Task: Add Attachment from computer to Card Card0000000029 in Board Board0000000008 in Workspace WS0000000003 in Trello. Add Cover Purple to Card Card0000000029 in Board Board0000000008 in Workspace WS0000000003 in Trello. Add "Move Card To …" Button titled Button0000000029 to "top" of the list "To Do" to Card Card0000000029 in Board Board0000000008 in Workspace WS0000000003 in Trello. Add Description DS0000000029 to Card Card0000000029 in Board Board0000000008 in Workspace WS0000000003 in Trello. Add Comment CM0000000029 to Card Card0000000029 in Board Board0000000008 in Workspace WS0000000003 in Trello
Action: Mouse moved to (327, 247)
Screenshot: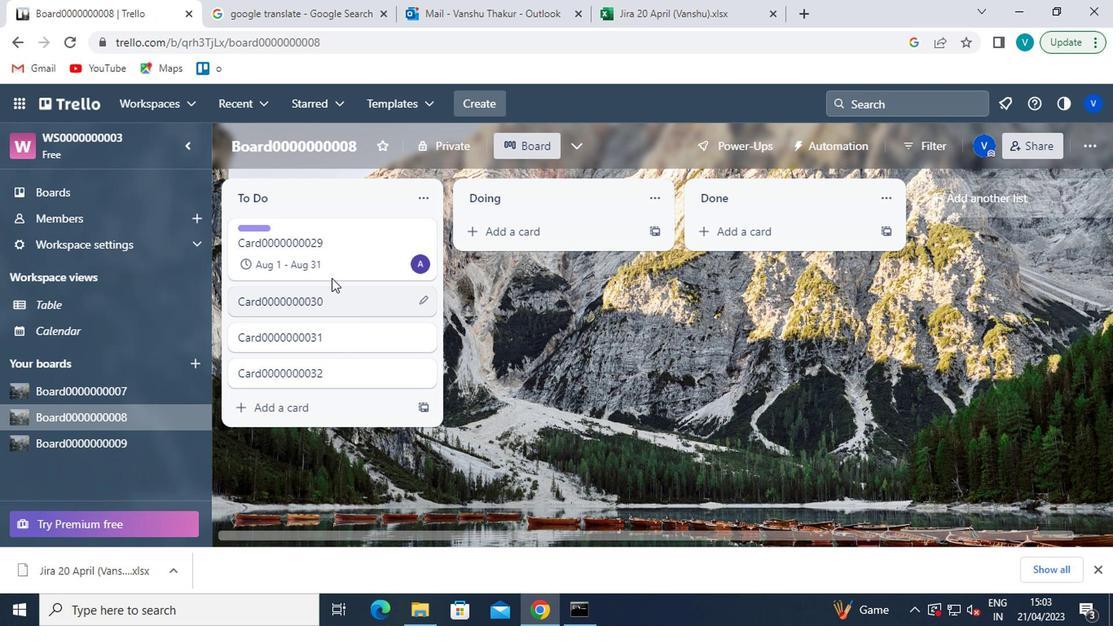 
Action: Mouse pressed left at (327, 247)
Screenshot: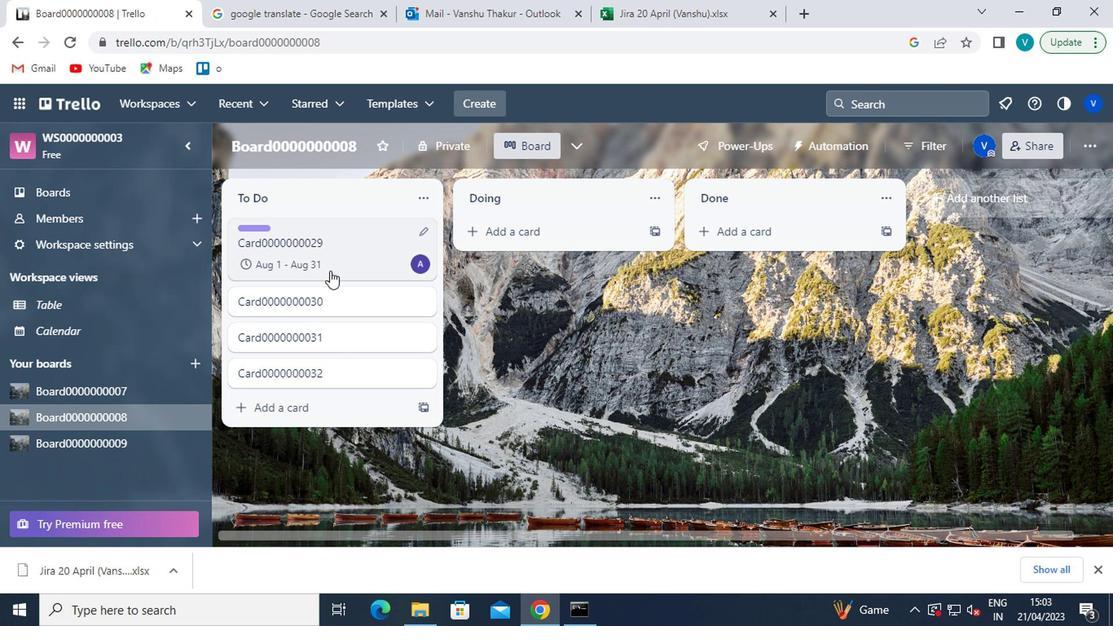 
Action: Mouse moved to (762, 358)
Screenshot: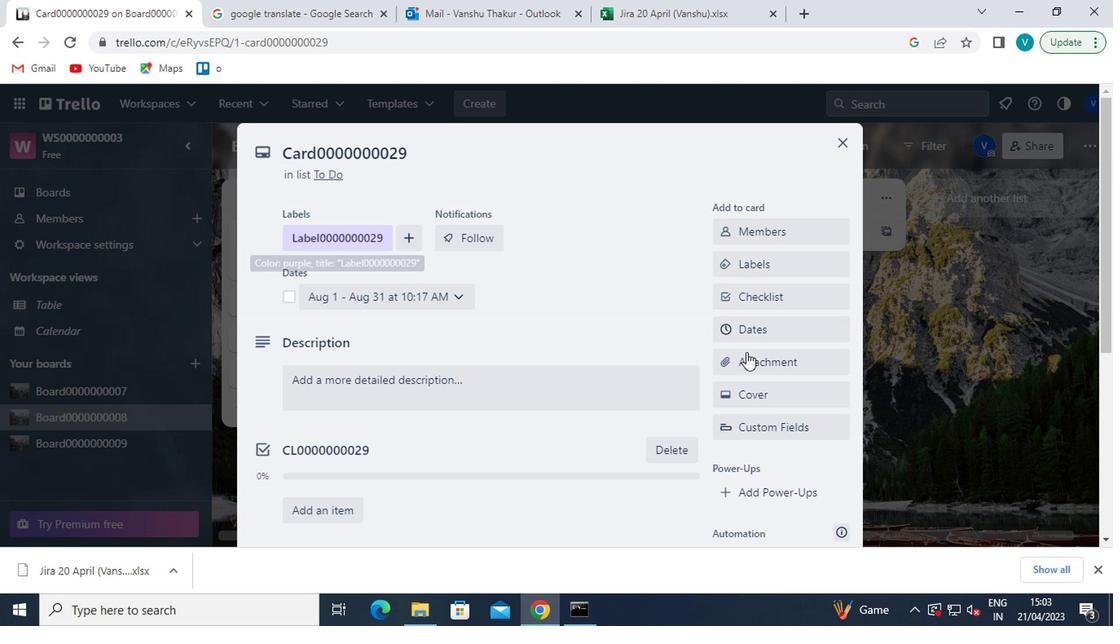 
Action: Mouse pressed left at (762, 358)
Screenshot: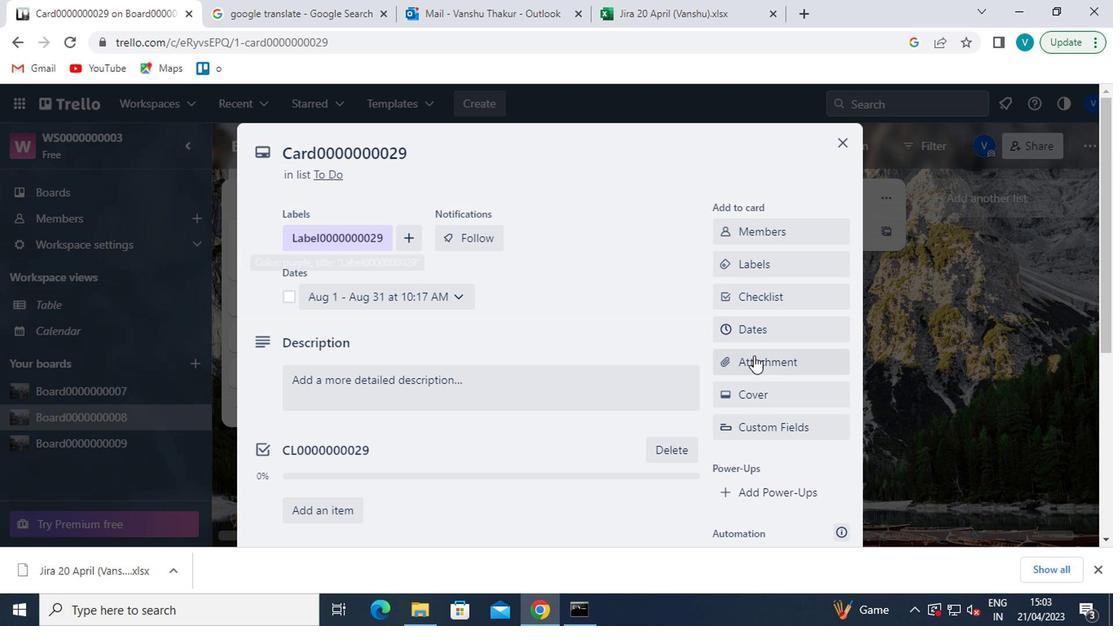 
Action: Mouse moved to (753, 177)
Screenshot: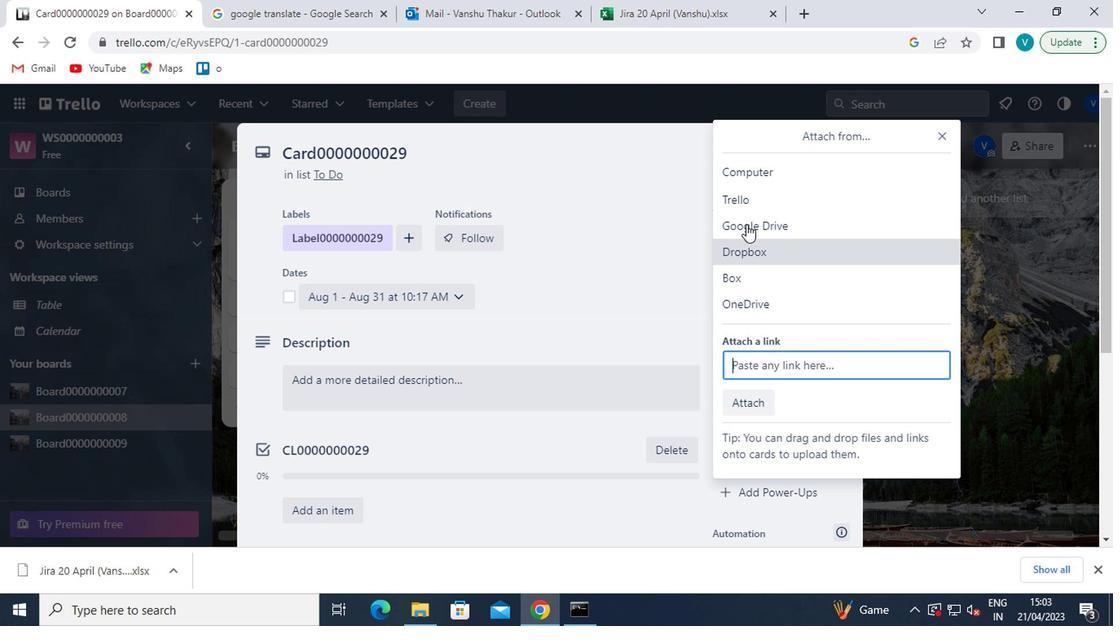 
Action: Mouse pressed left at (753, 177)
Screenshot: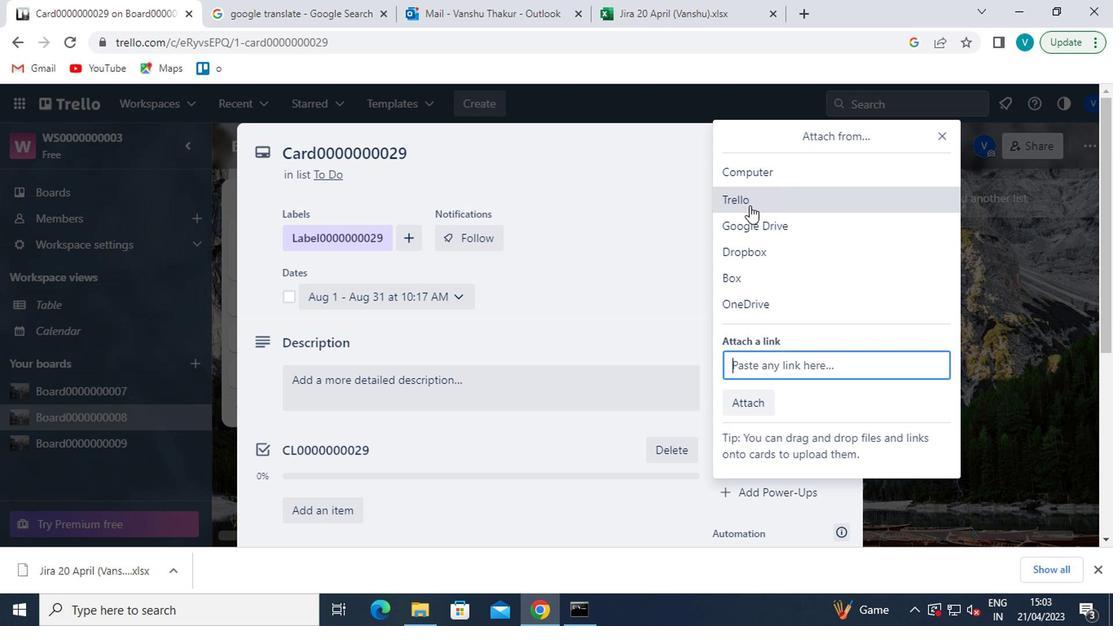 
Action: Mouse moved to (262, 316)
Screenshot: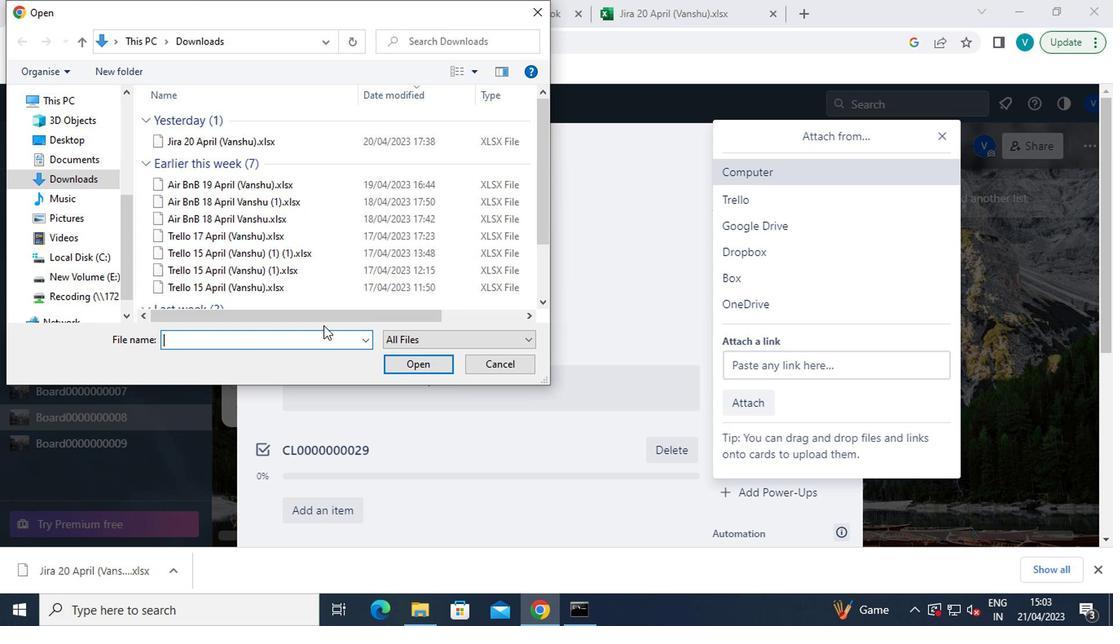 
Action: Mouse scrolled (262, 314) with delta (0, -1)
Screenshot: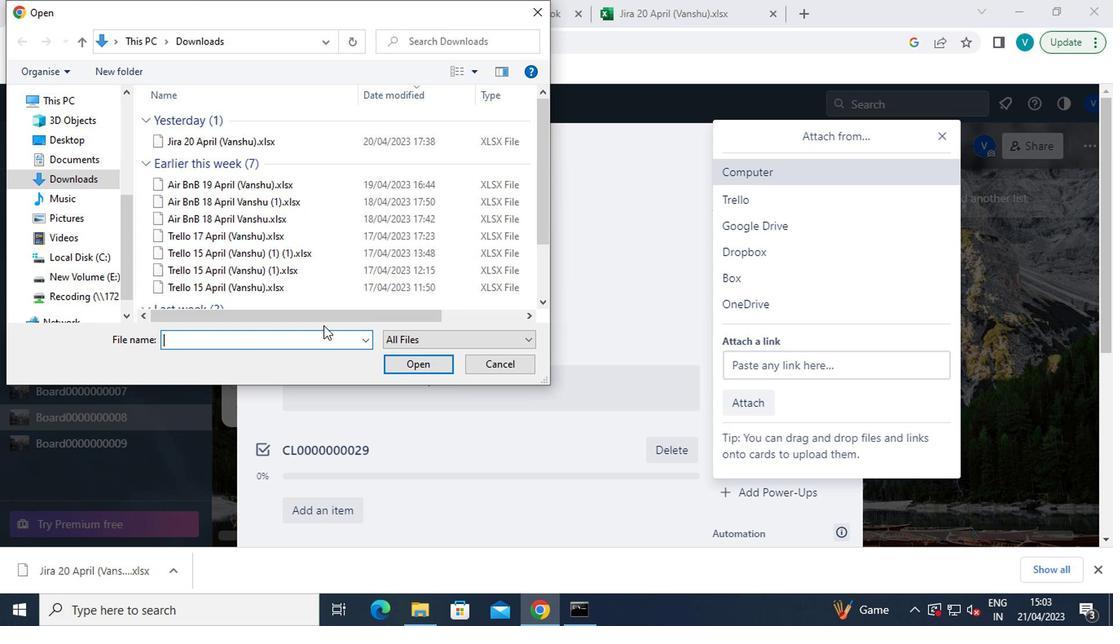 
Action: Mouse moved to (260, 314)
Screenshot: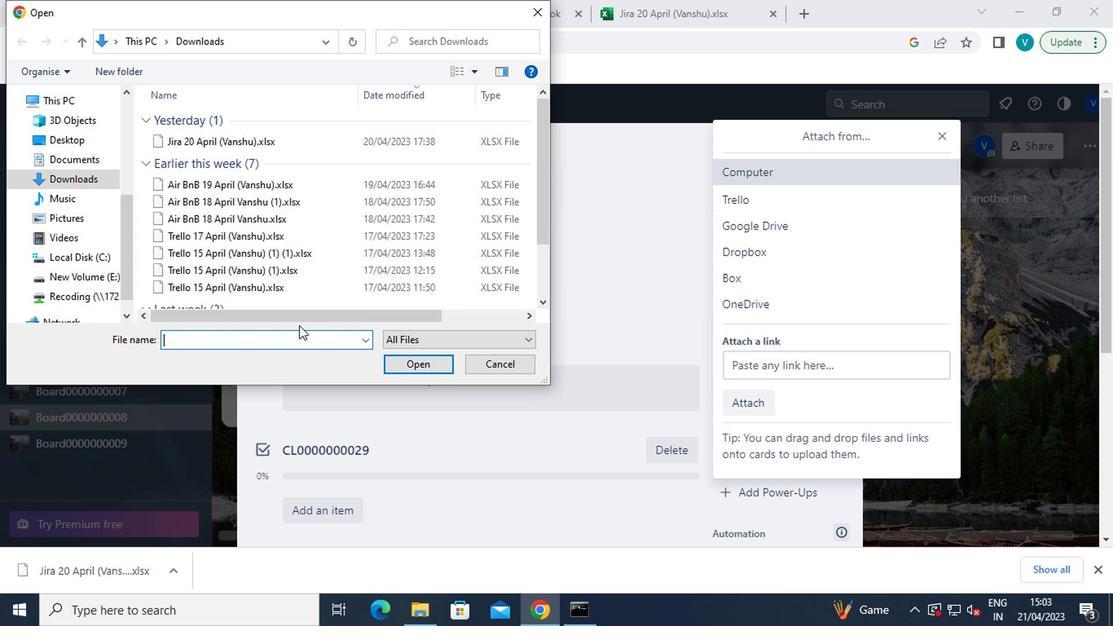 
Action: Mouse scrolled (260, 314) with delta (0, 0)
Screenshot: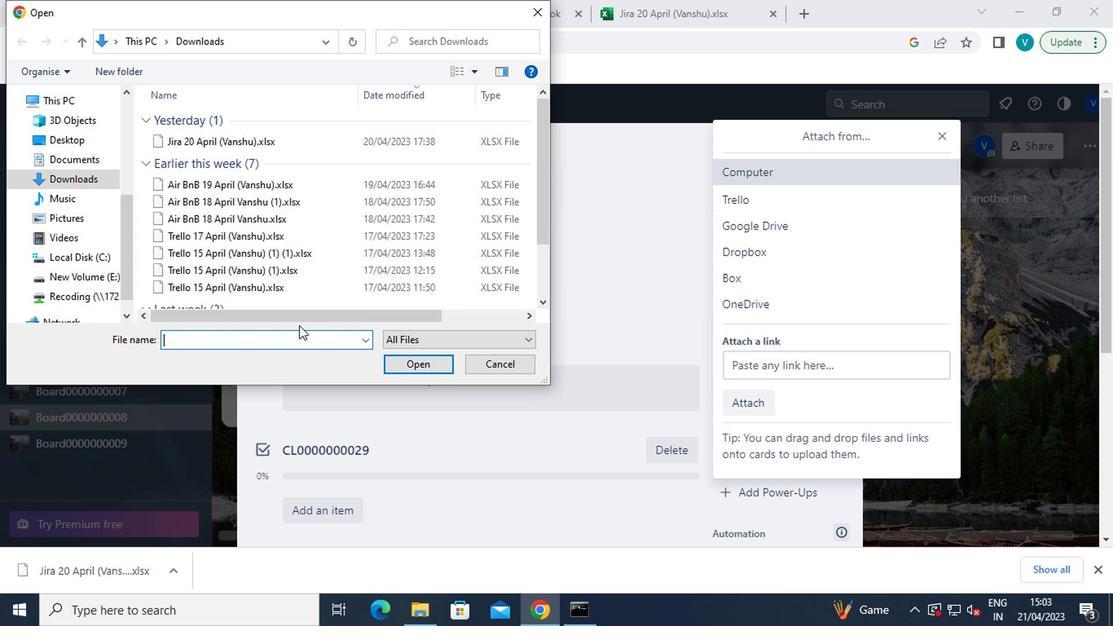 
Action: Mouse moved to (258, 314)
Screenshot: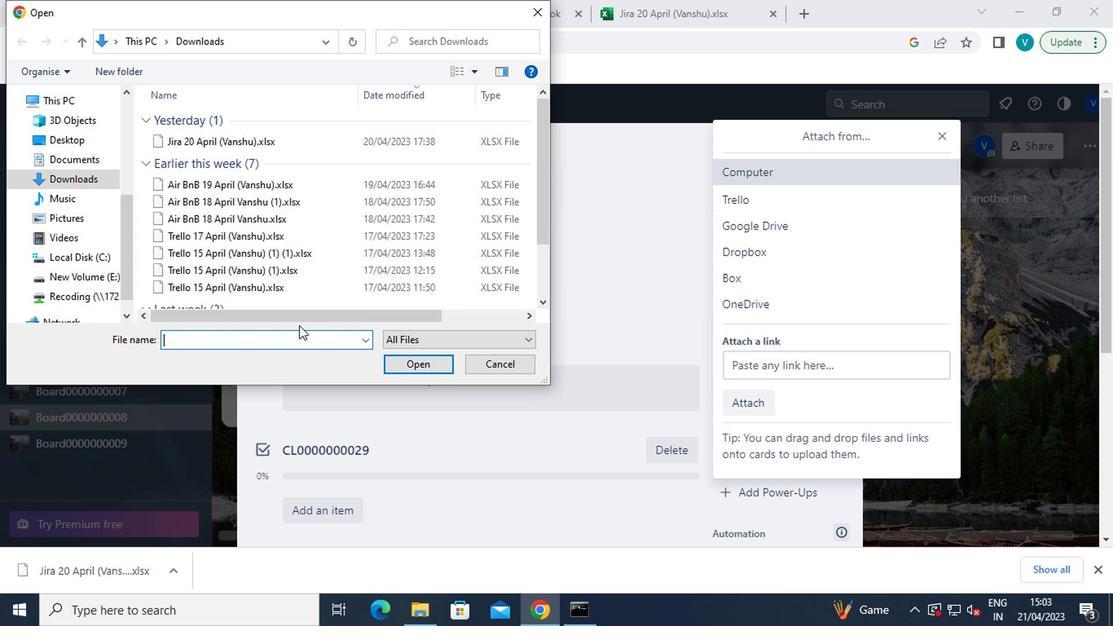 
Action: Mouse scrolled (258, 313) with delta (0, 0)
Screenshot: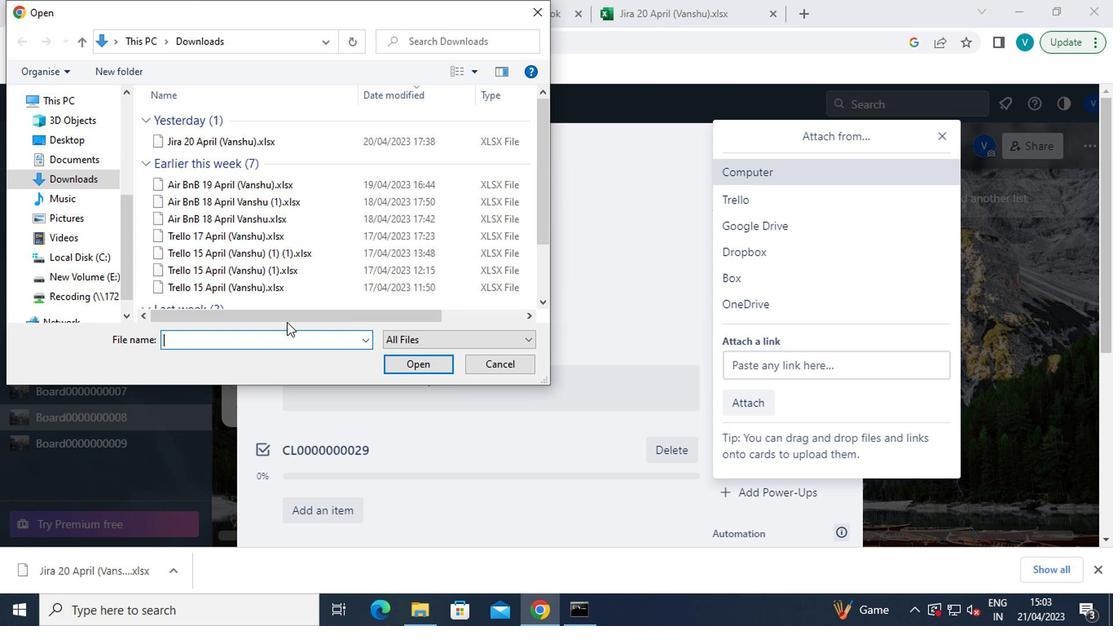 
Action: Mouse moved to (258, 314)
Screenshot: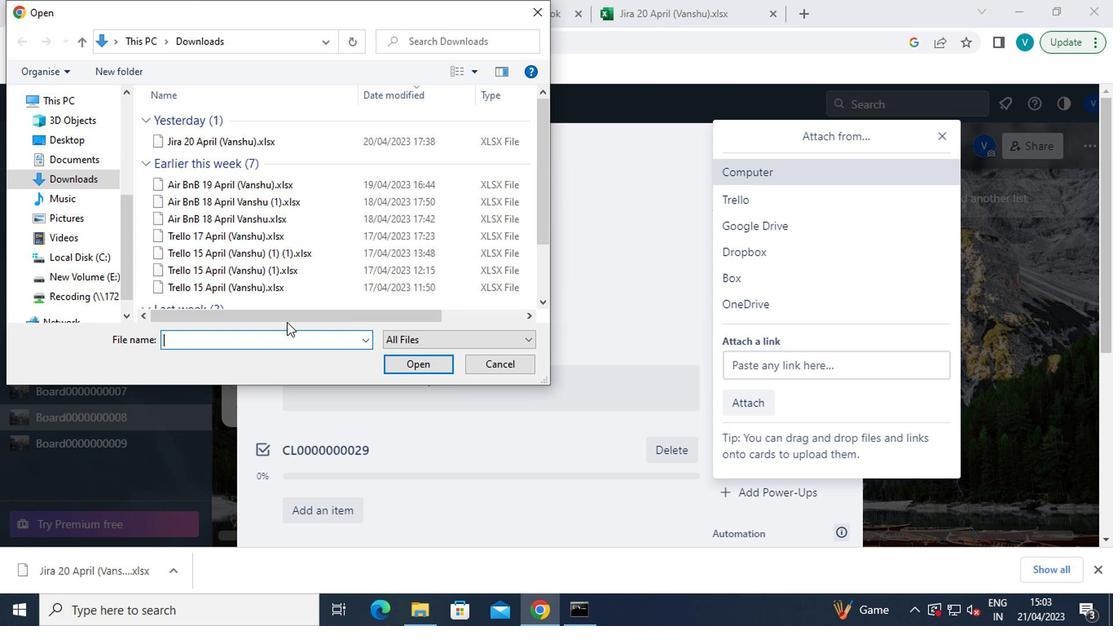 
Action: Mouse scrolled (258, 313) with delta (0, 0)
Screenshot: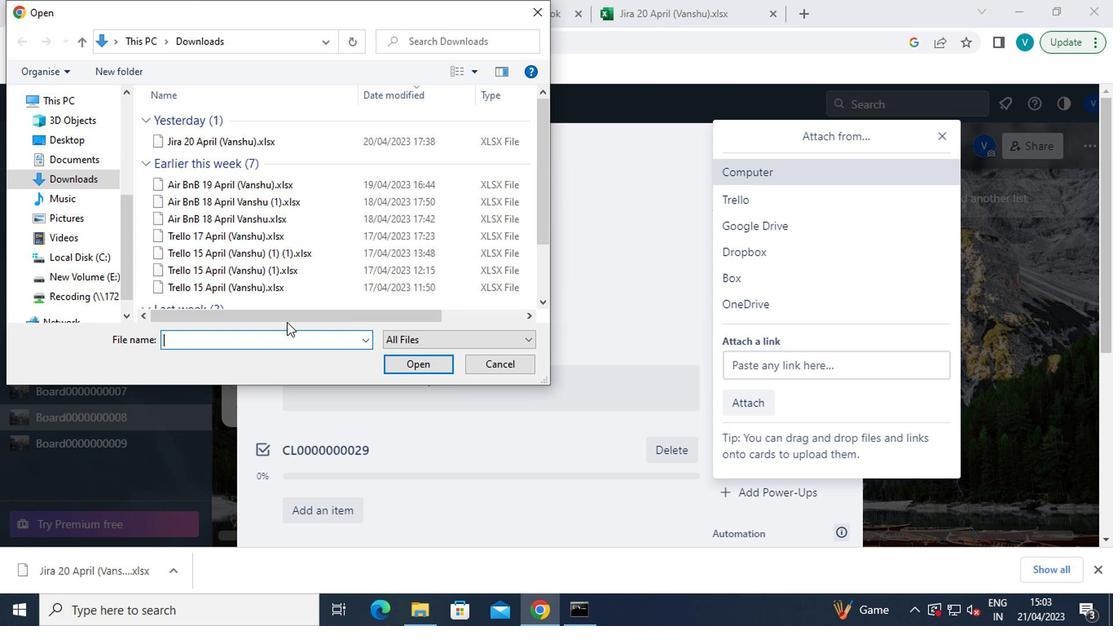 
Action: Mouse moved to (255, 312)
Screenshot: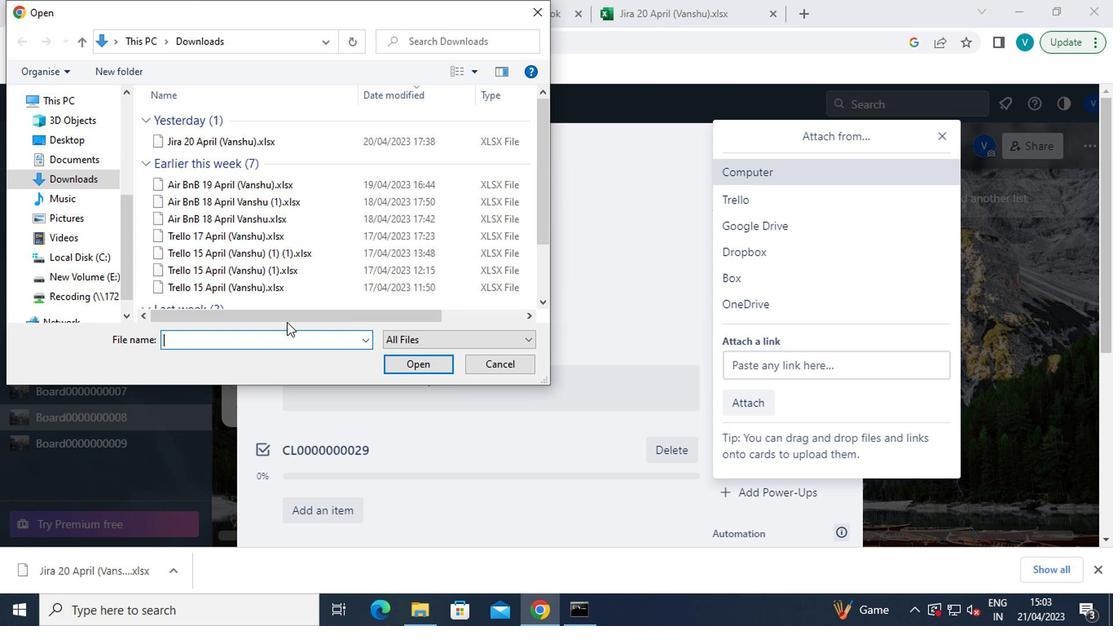 
Action: Mouse scrolled (255, 311) with delta (0, 0)
Screenshot: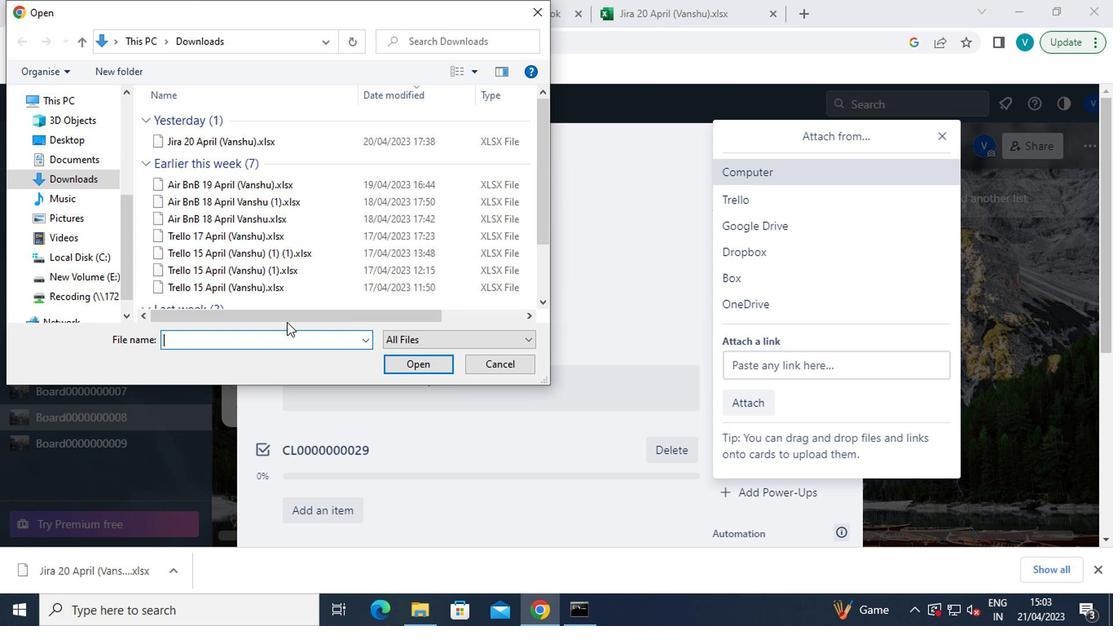 
Action: Mouse scrolled (255, 311) with delta (0, 0)
Screenshot: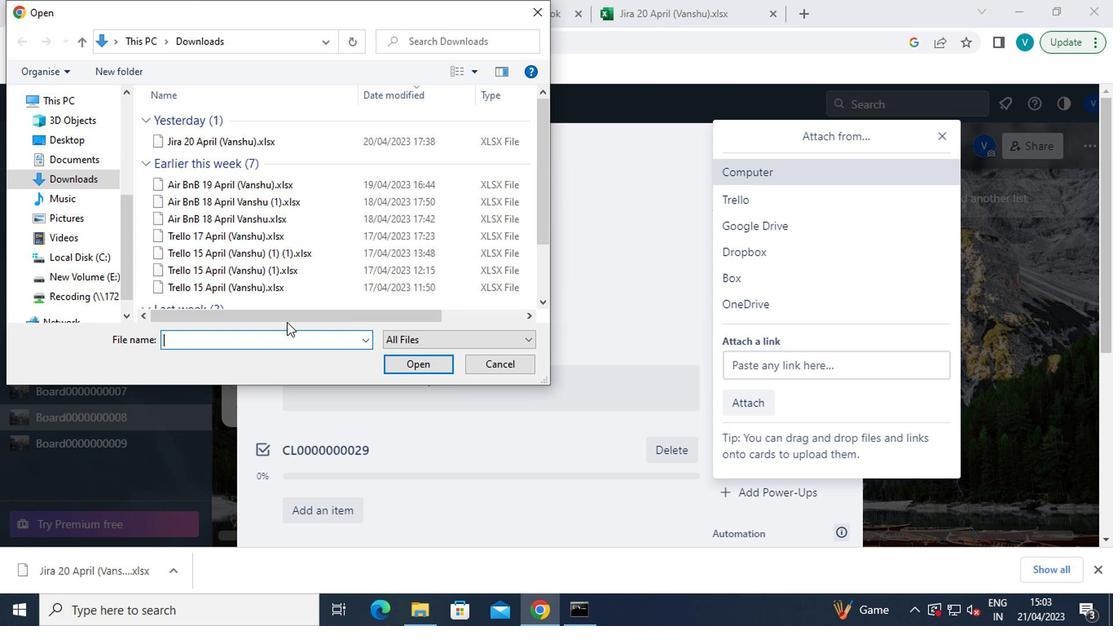 
Action: Mouse moved to (255, 301)
Screenshot: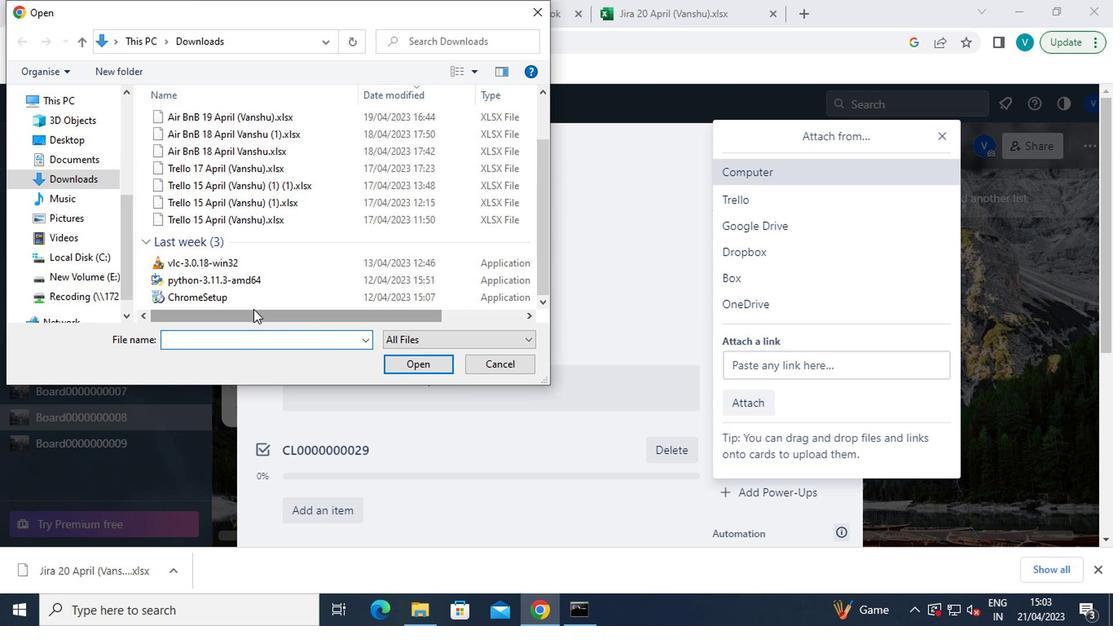 
Action: Mouse pressed left at (255, 301)
Screenshot: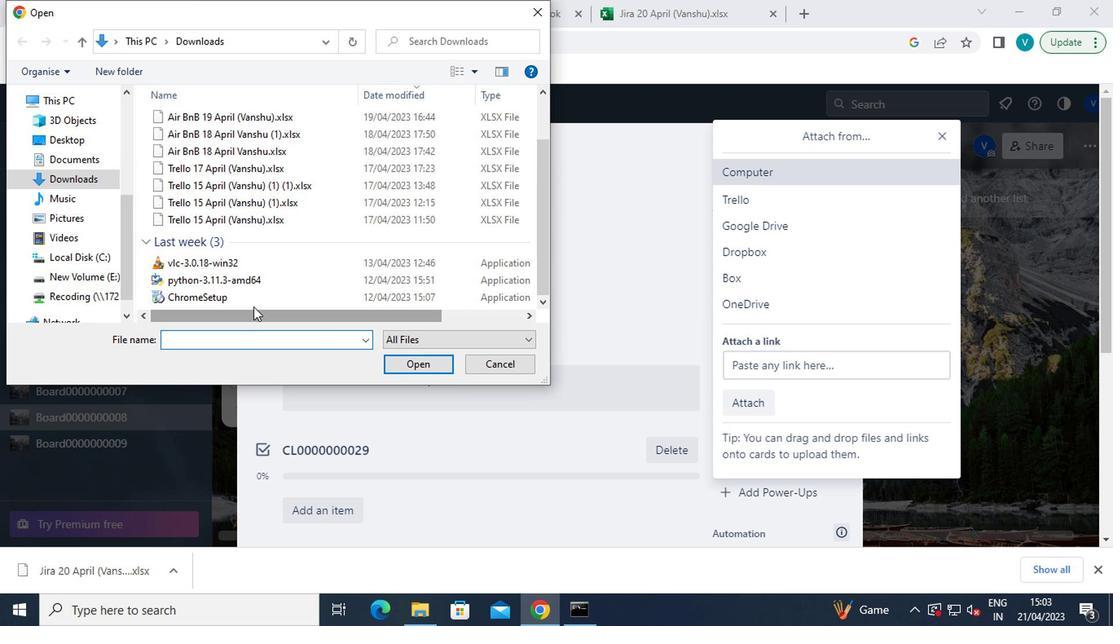 
Action: Mouse moved to (390, 358)
Screenshot: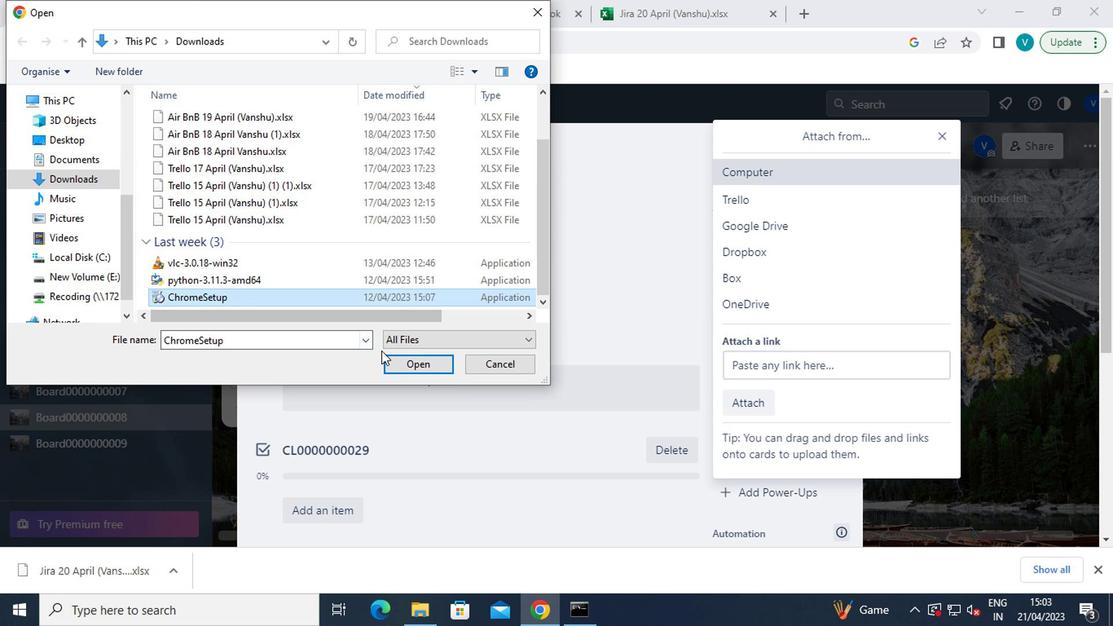 
Action: Mouse pressed left at (390, 358)
Screenshot: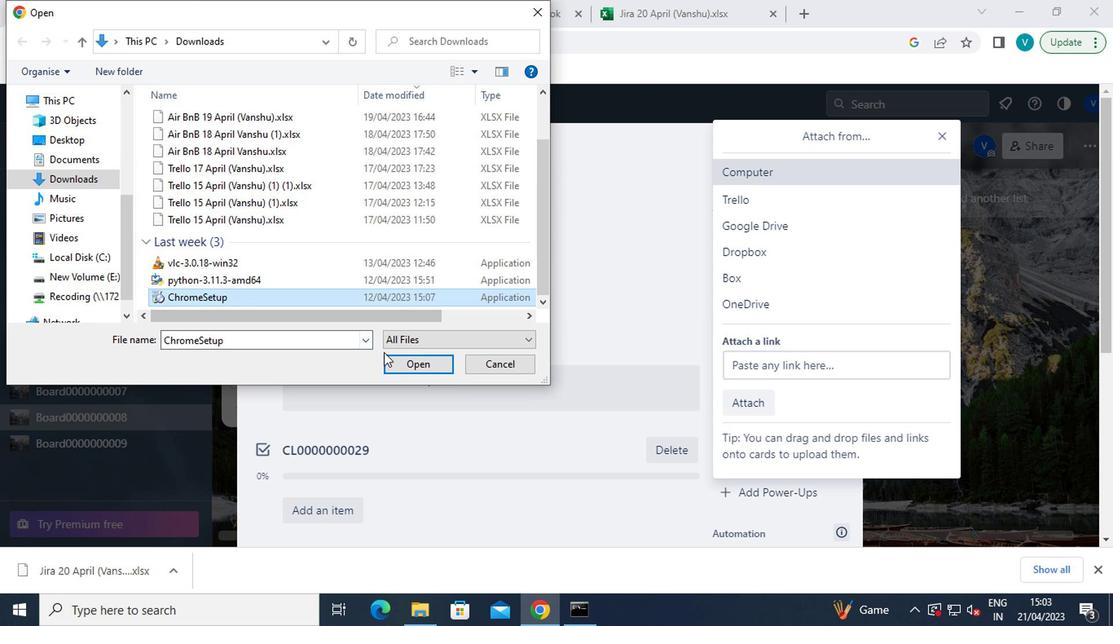
Action: Mouse moved to (727, 393)
Screenshot: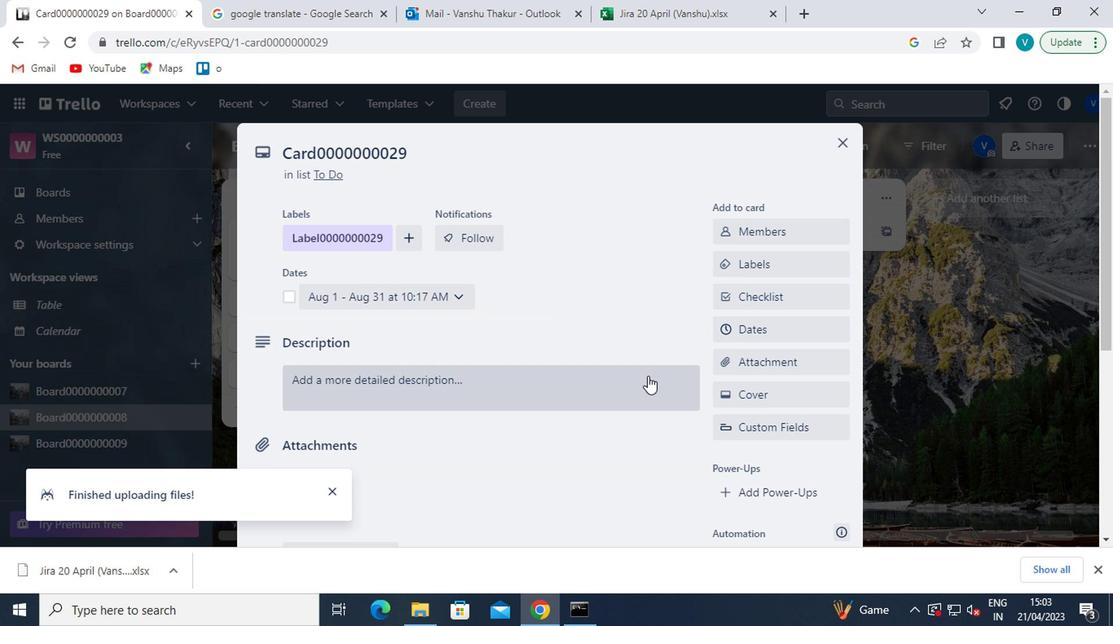 
Action: Mouse pressed left at (727, 393)
Screenshot: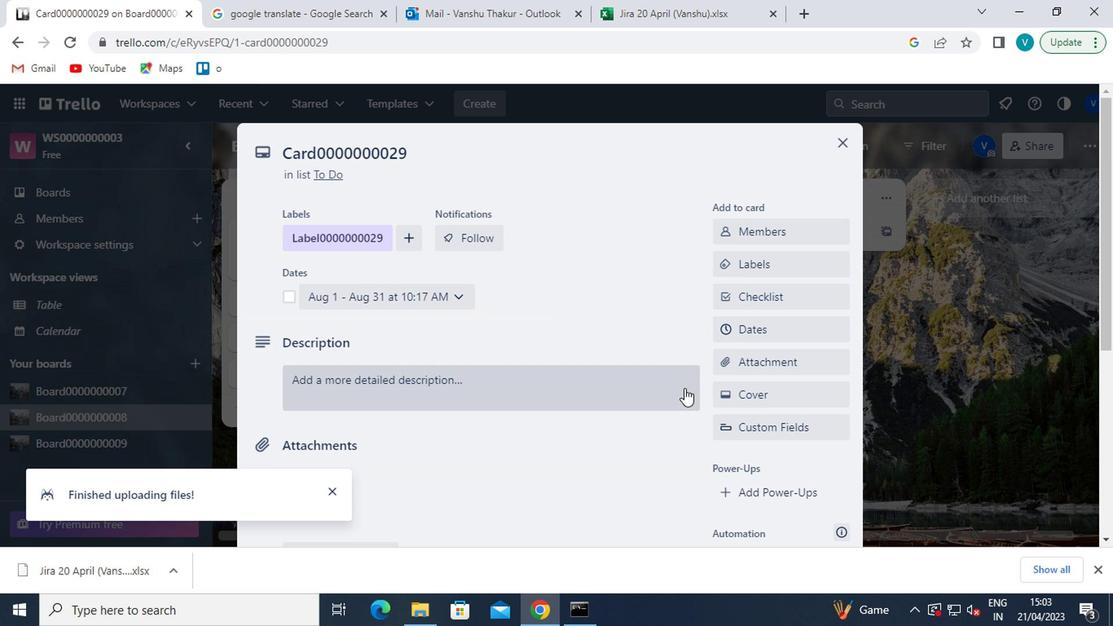 
Action: Mouse moved to (923, 279)
Screenshot: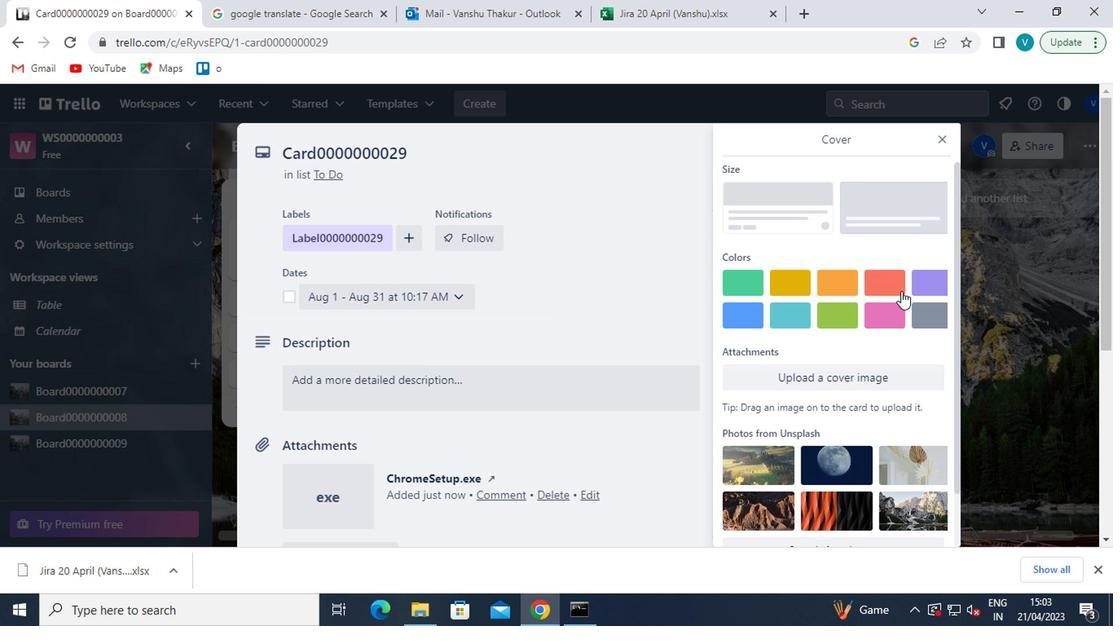 
Action: Mouse pressed left at (923, 279)
Screenshot: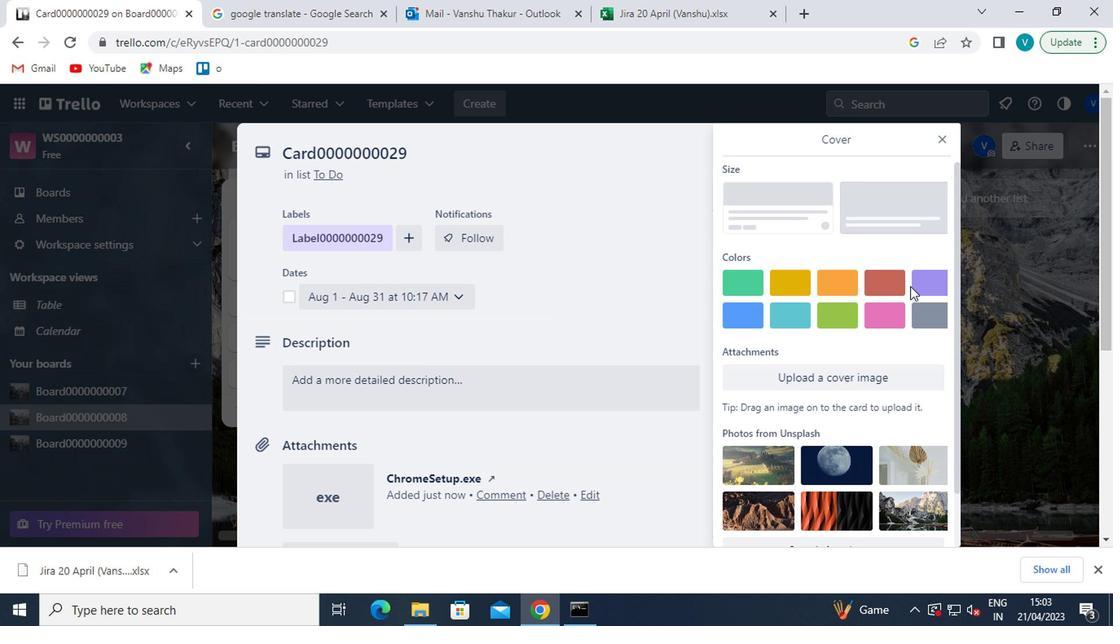 
Action: Mouse moved to (934, 135)
Screenshot: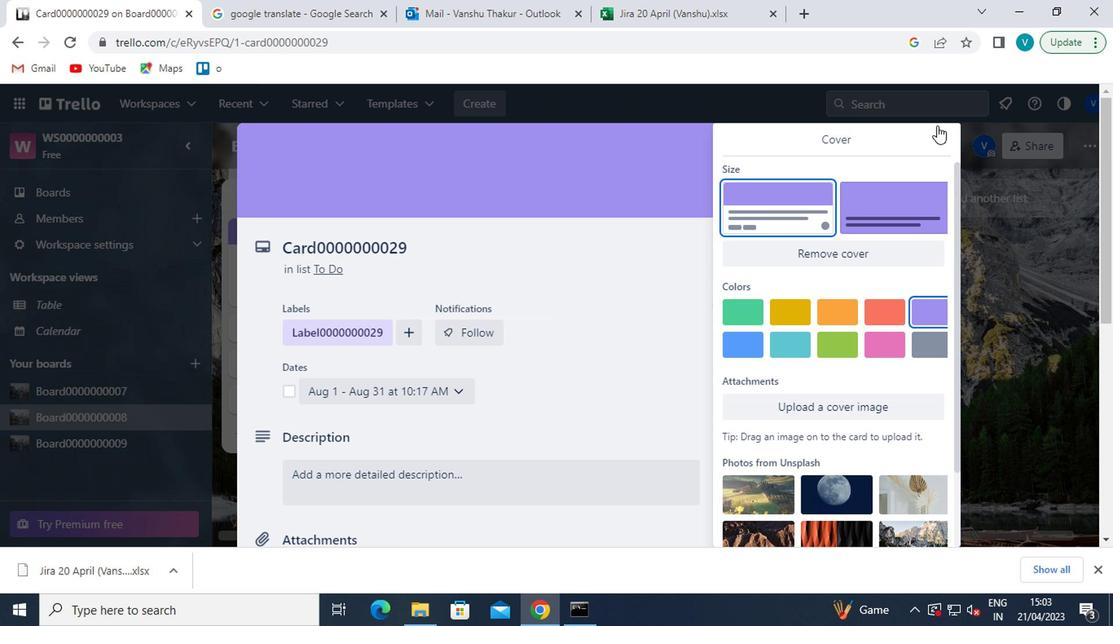 
Action: Mouse pressed left at (934, 135)
Screenshot: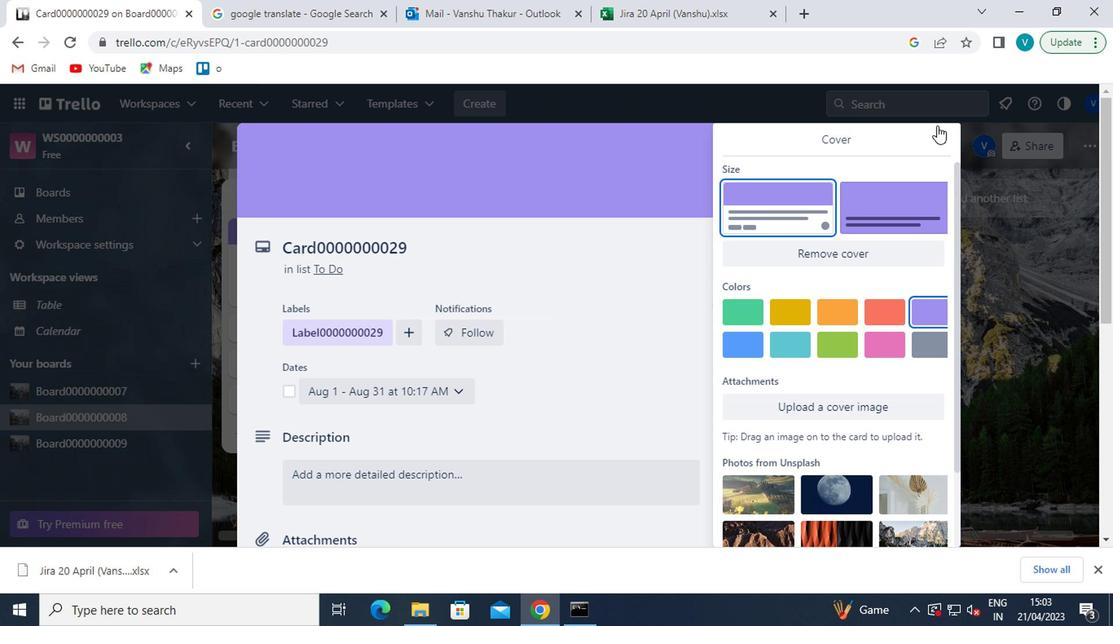 
Action: Mouse moved to (766, 361)
Screenshot: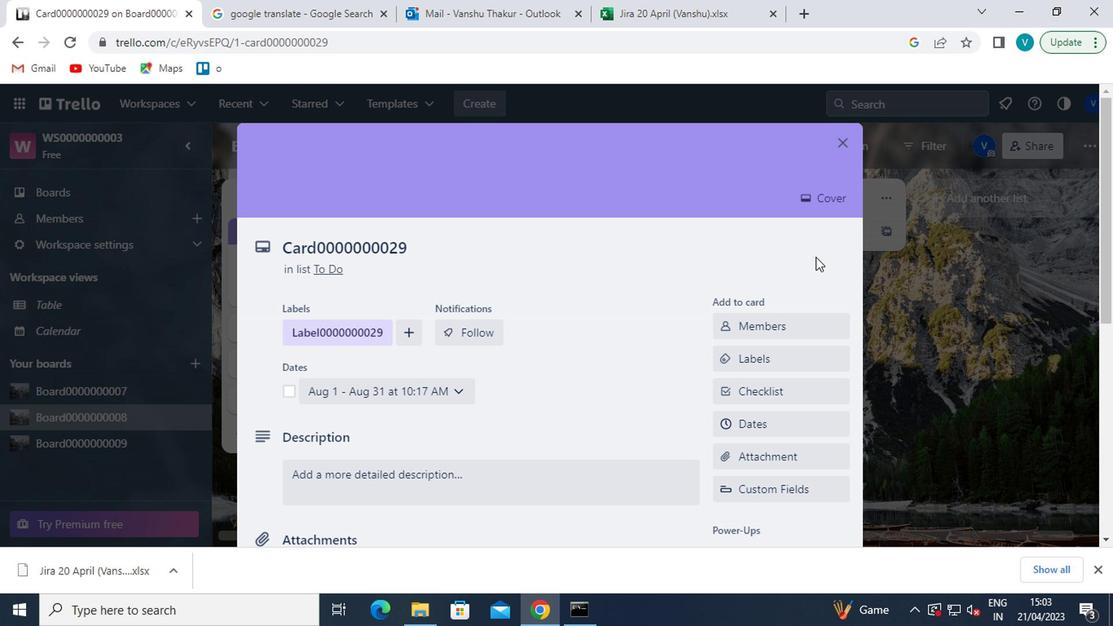 
Action: Mouse scrolled (766, 360) with delta (0, 0)
Screenshot: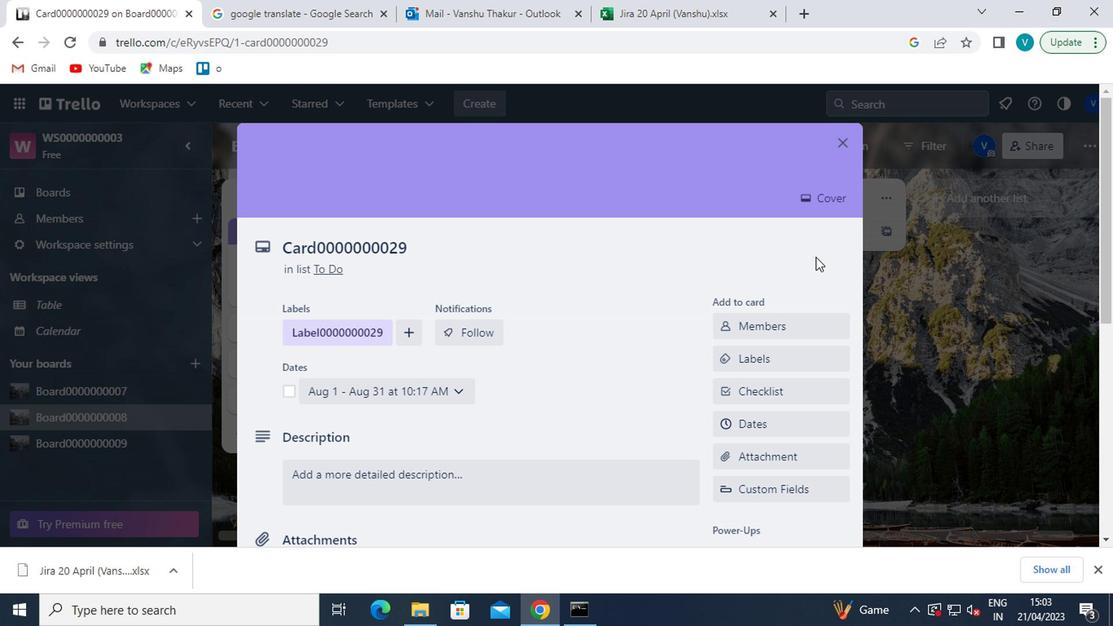 
Action: Mouse moved to (766, 364)
Screenshot: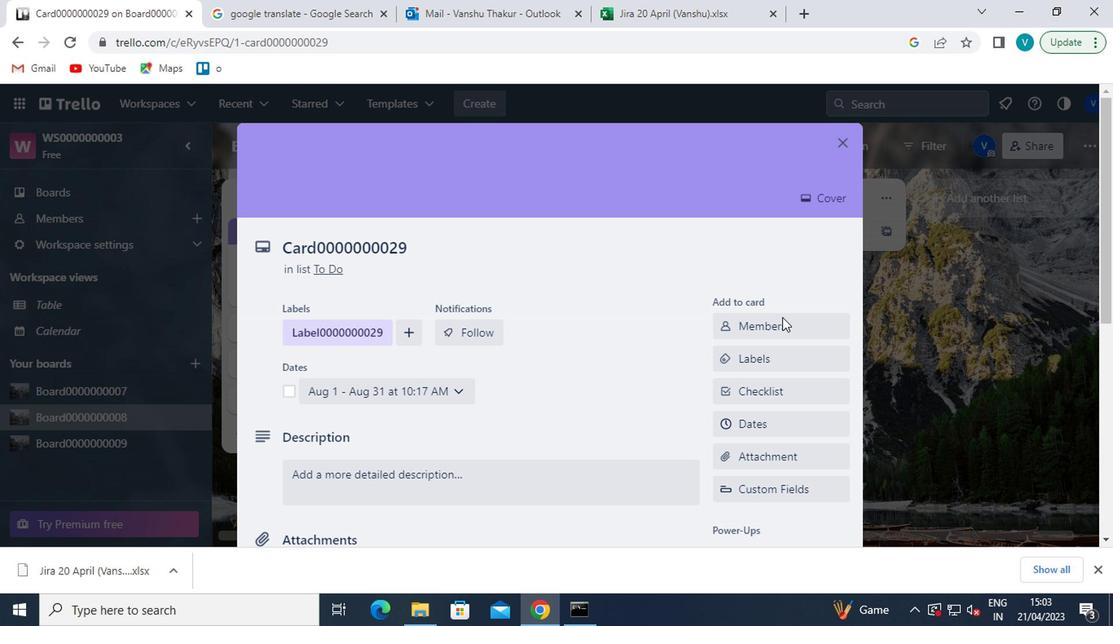 
Action: Mouse scrolled (766, 363) with delta (0, -1)
Screenshot: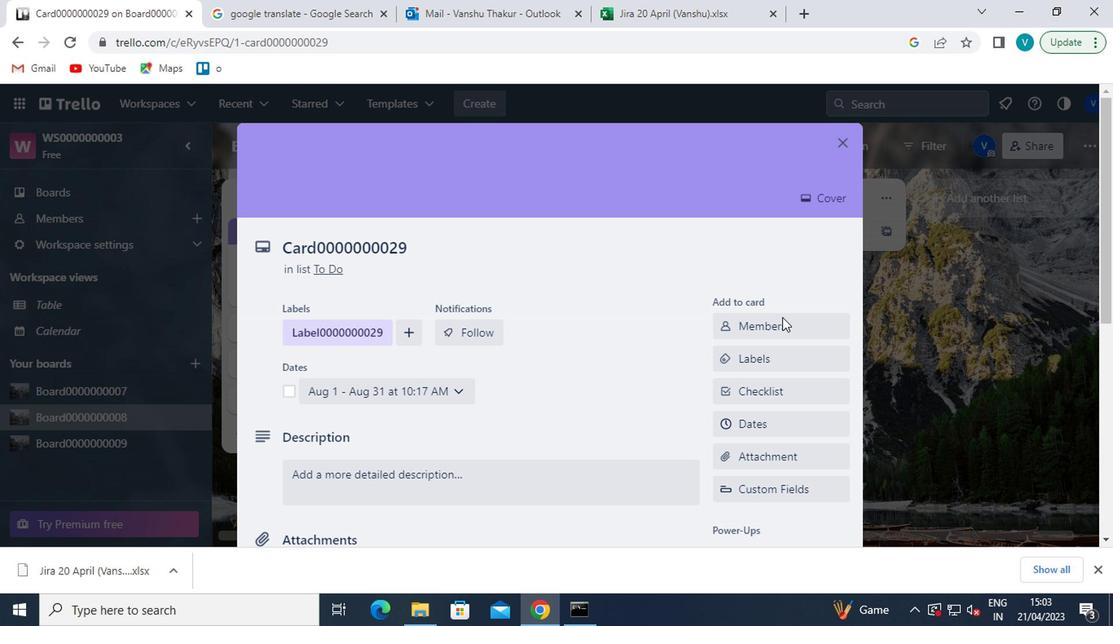 
Action: Mouse moved to (766, 366)
Screenshot: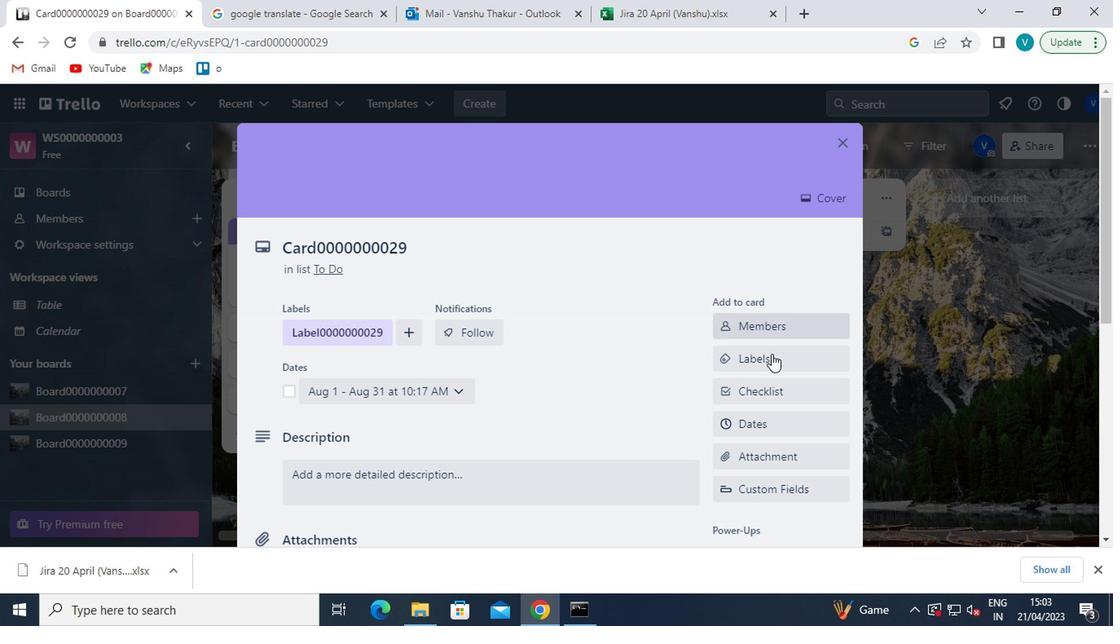 
Action: Mouse scrolled (766, 365) with delta (0, -1)
Screenshot: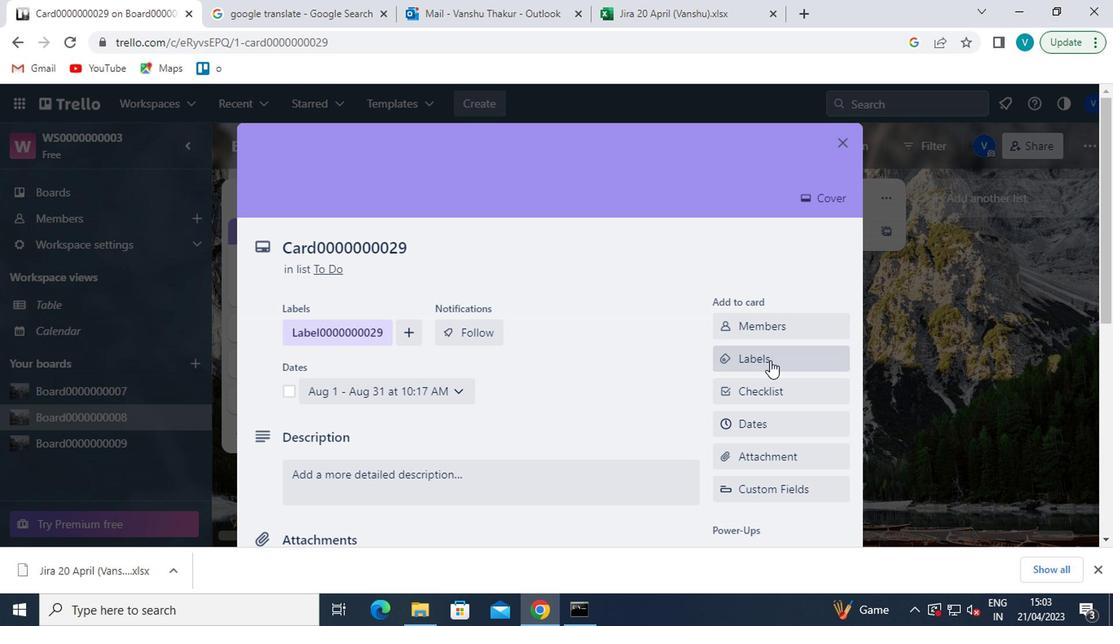 
Action: Mouse moved to (762, 396)
Screenshot: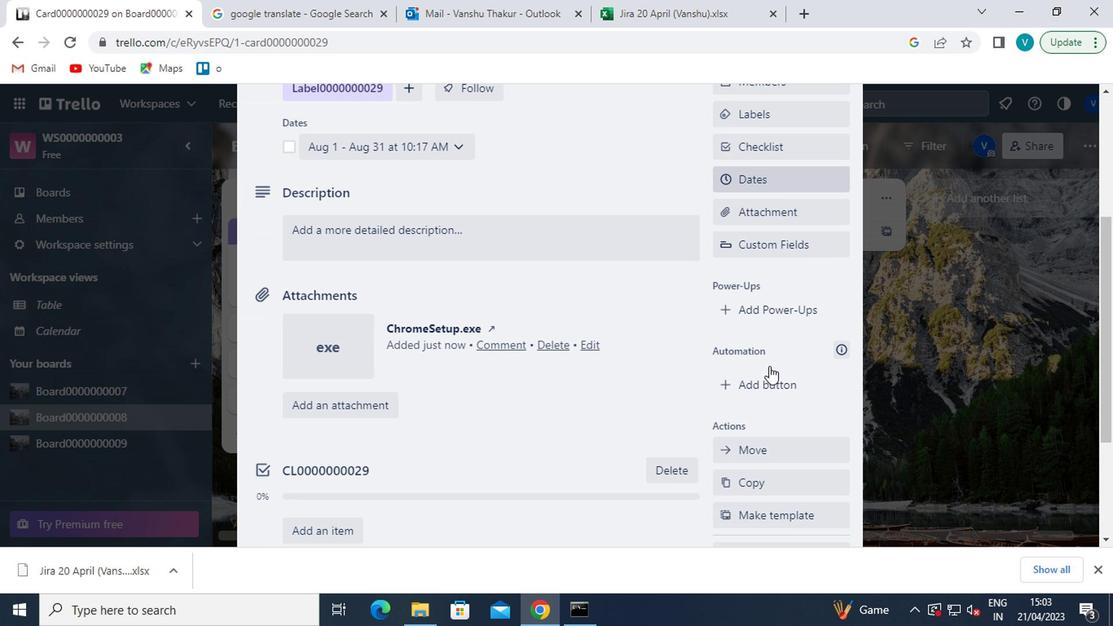 
Action: Mouse pressed left at (762, 396)
Screenshot: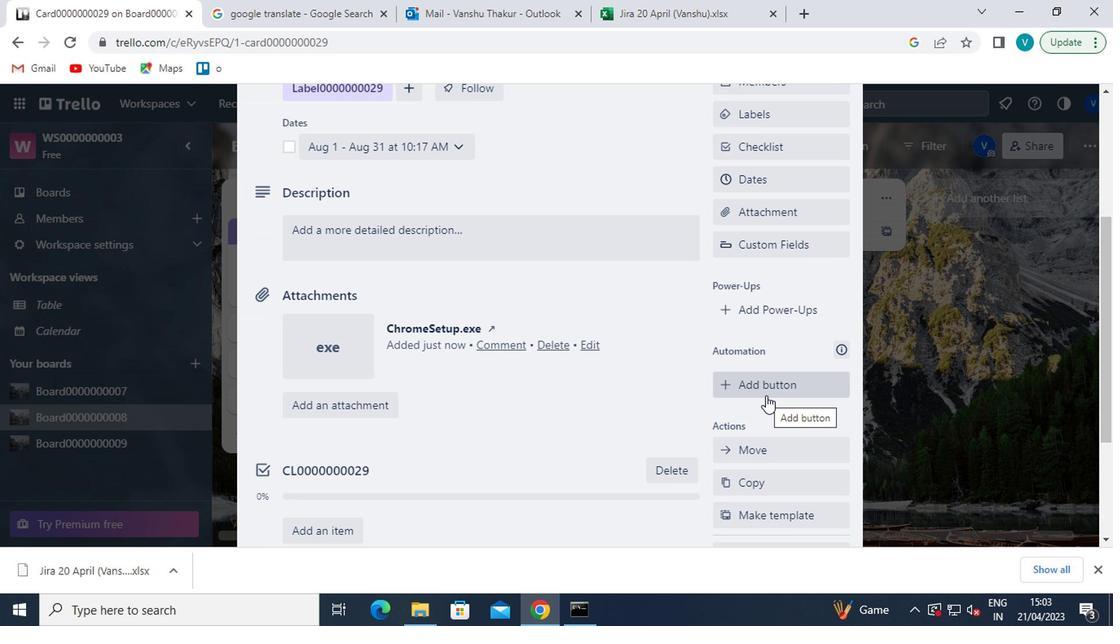 
Action: Mouse moved to (785, 208)
Screenshot: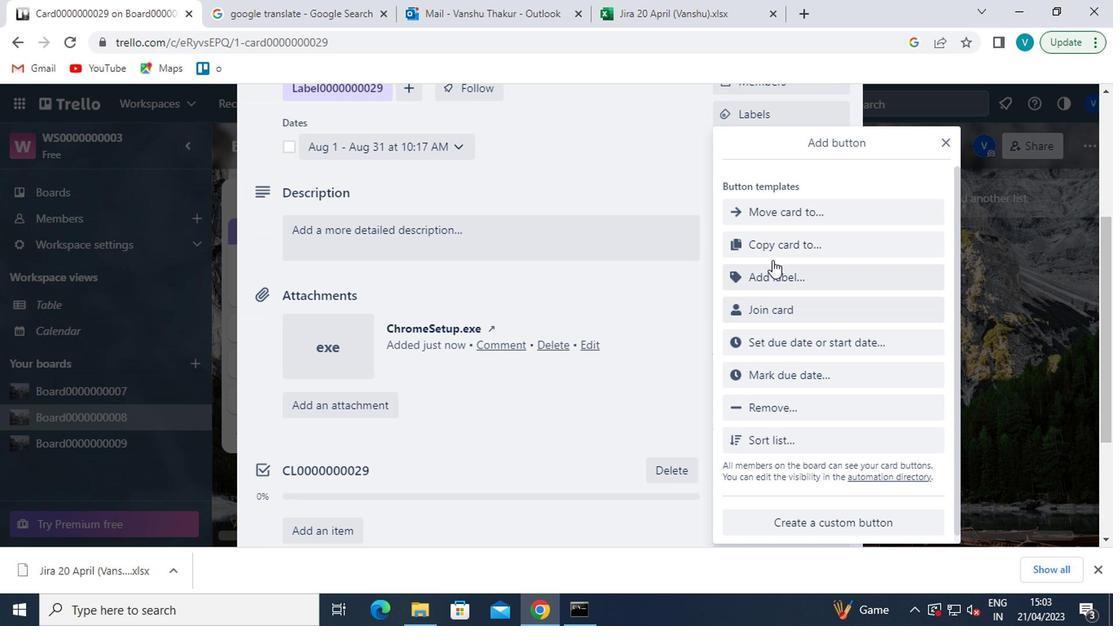 
Action: Mouse pressed left at (785, 208)
Screenshot: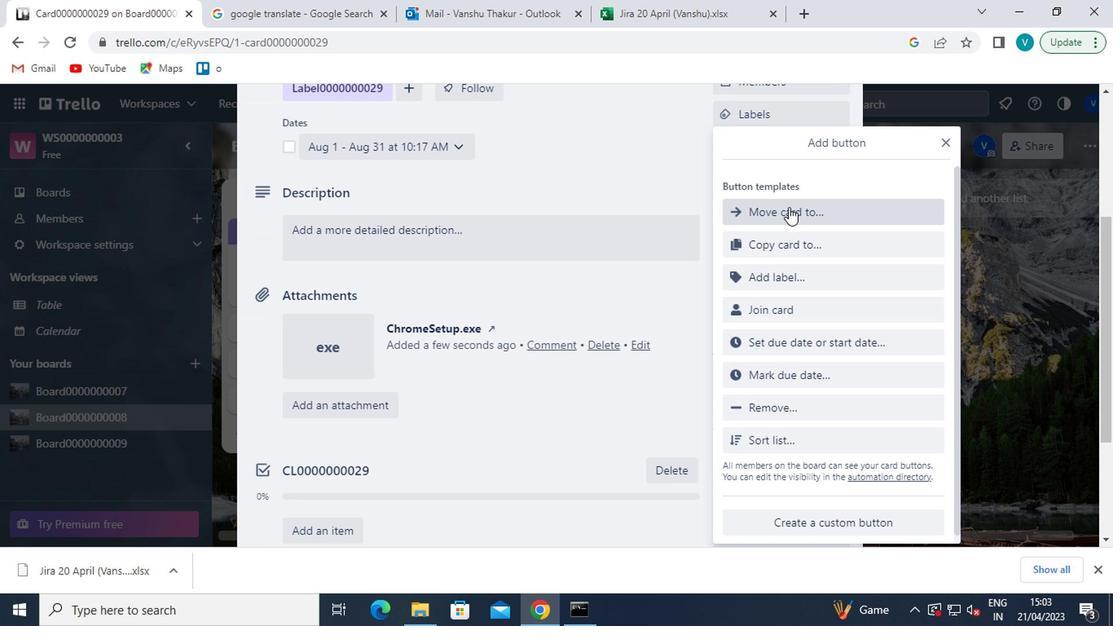 
Action: Key pressed <Key.shift>BUTTON0000000029
Screenshot: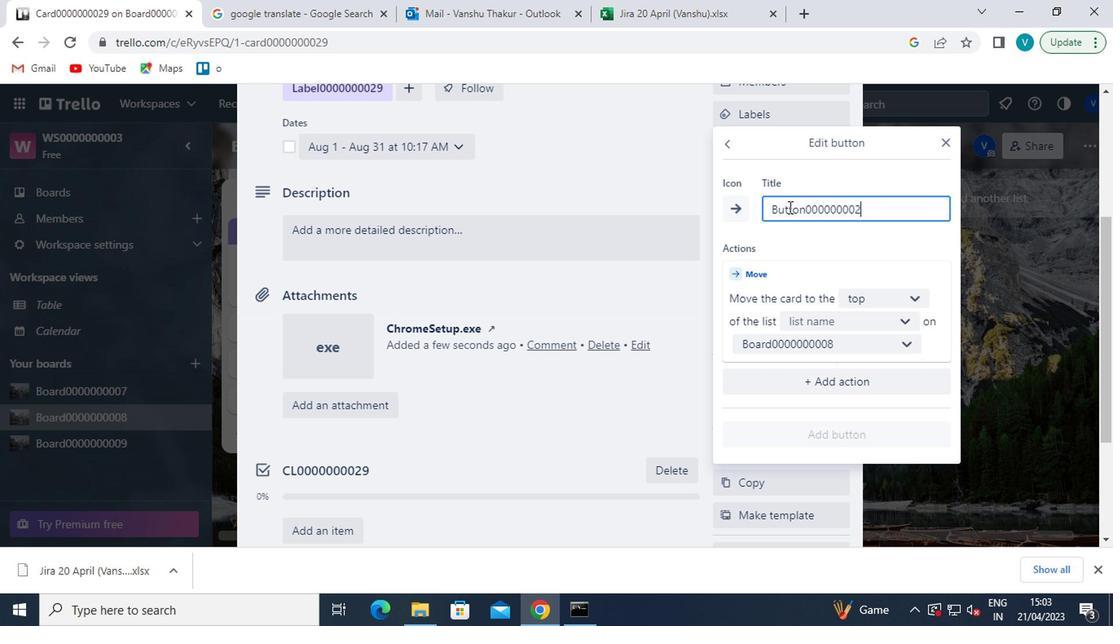 
Action: Mouse moved to (871, 290)
Screenshot: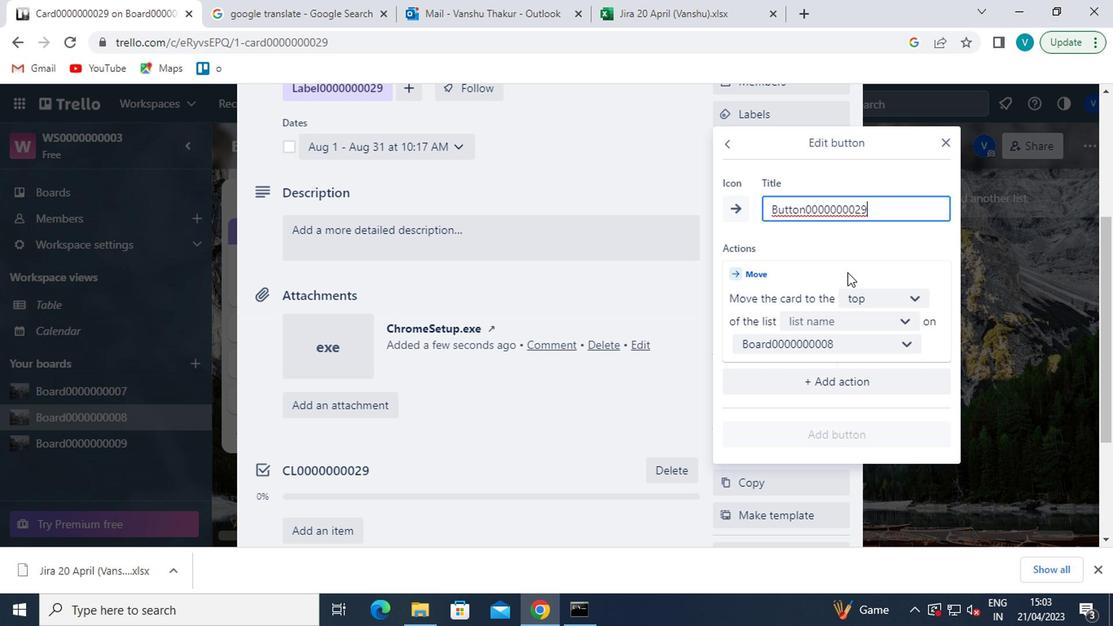 
Action: Mouse pressed left at (871, 290)
Screenshot: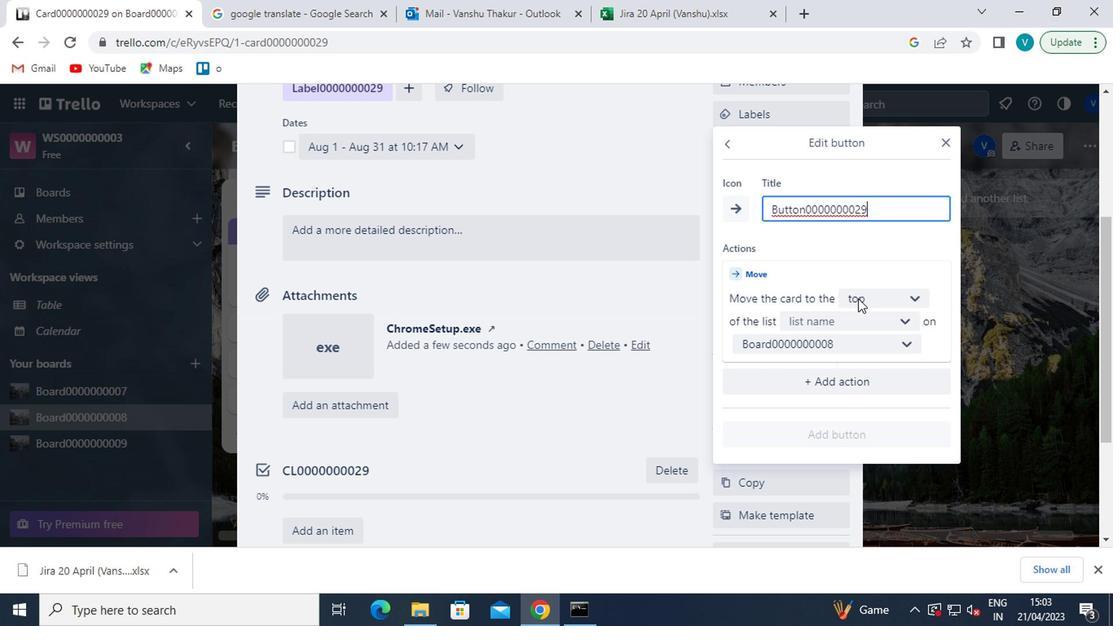 
Action: Mouse moved to (862, 328)
Screenshot: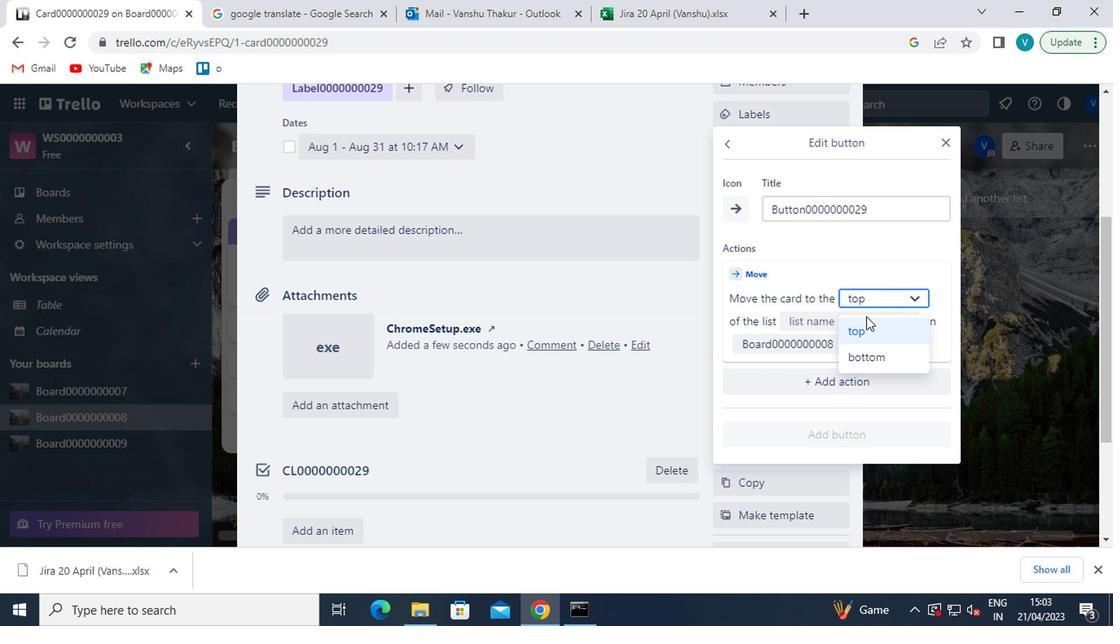 
Action: Mouse pressed left at (862, 328)
Screenshot: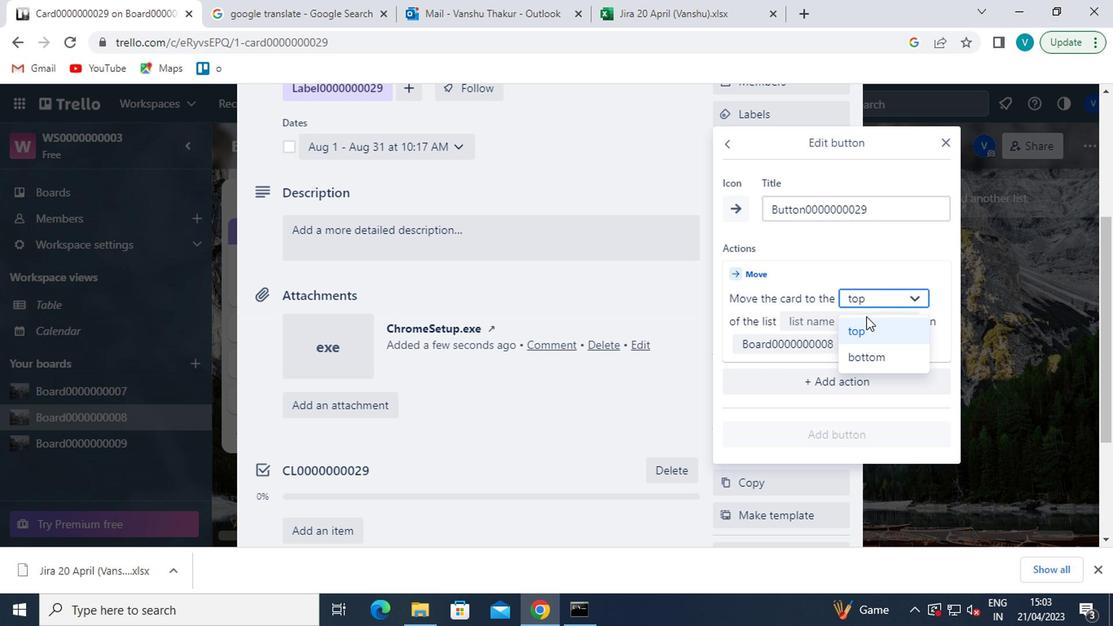 
Action: Mouse moved to (877, 322)
Screenshot: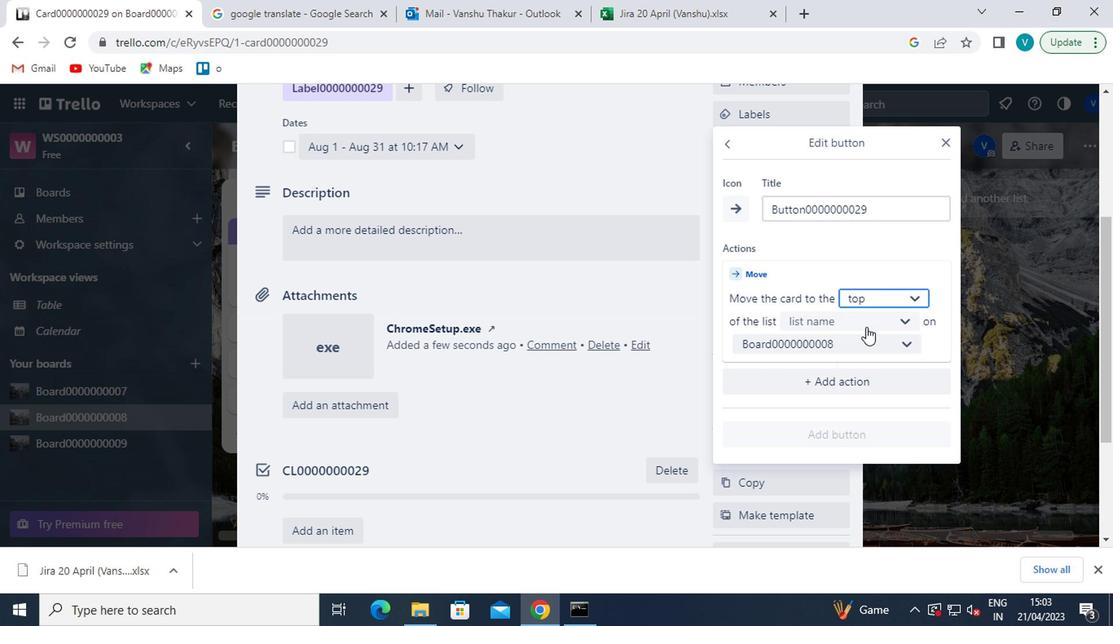 
Action: Mouse pressed left at (877, 322)
Screenshot: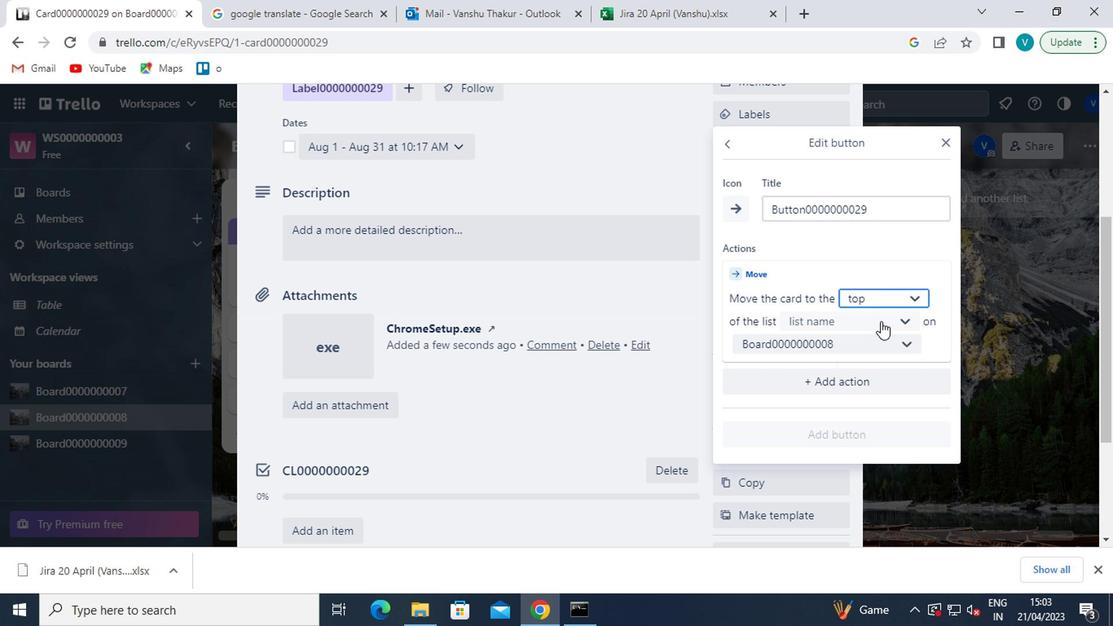 
Action: Mouse moved to (865, 347)
Screenshot: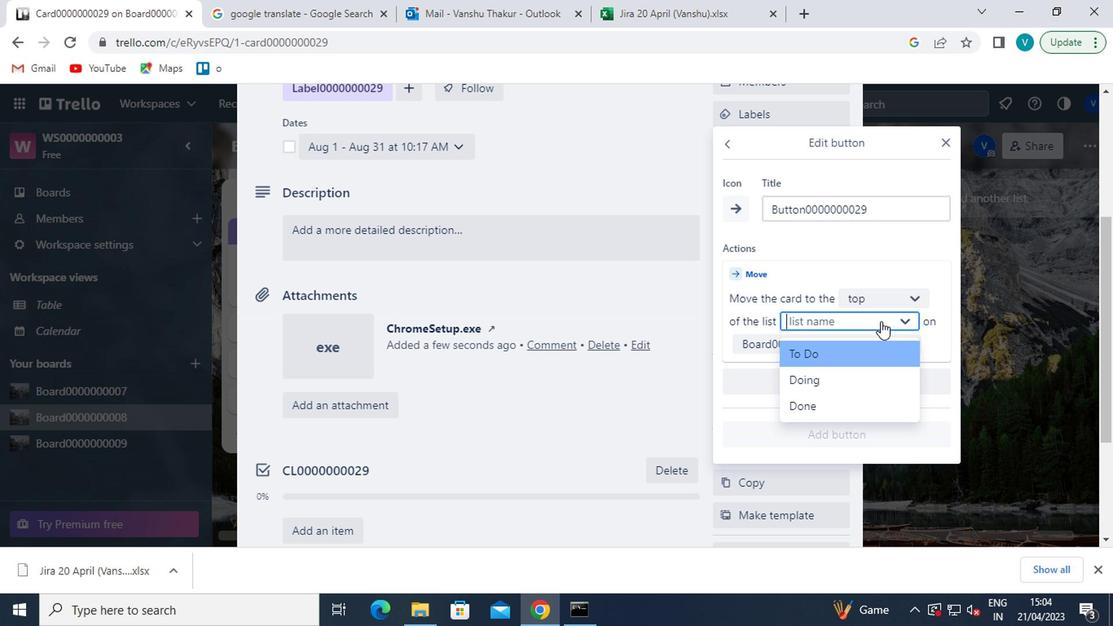 
Action: Mouse pressed left at (865, 347)
Screenshot: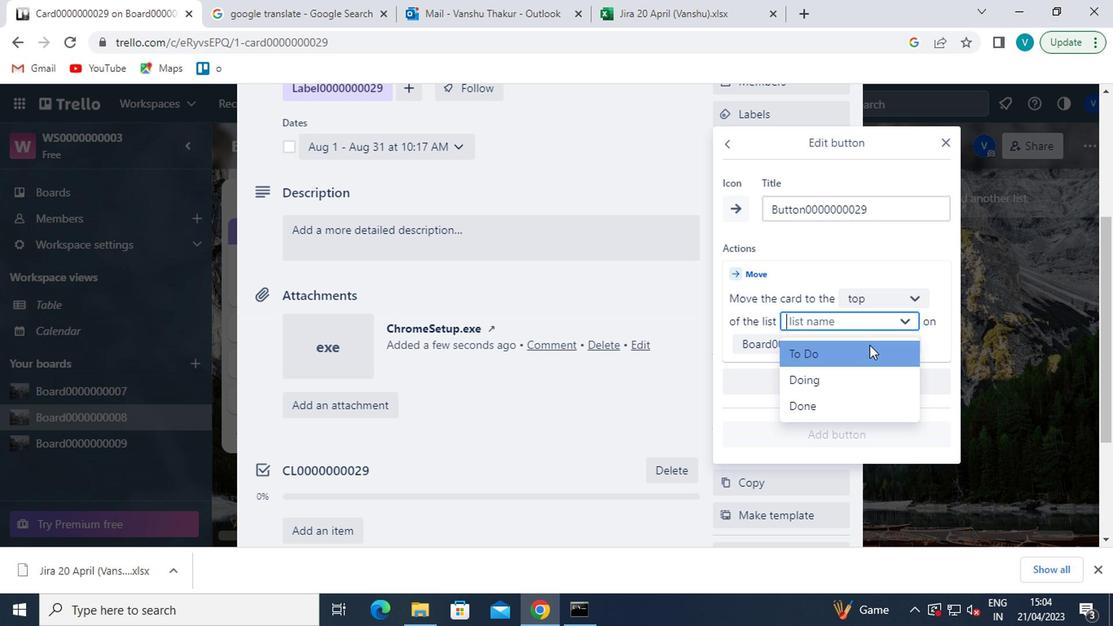 
Action: Mouse moved to (839, 438)
Screenshot: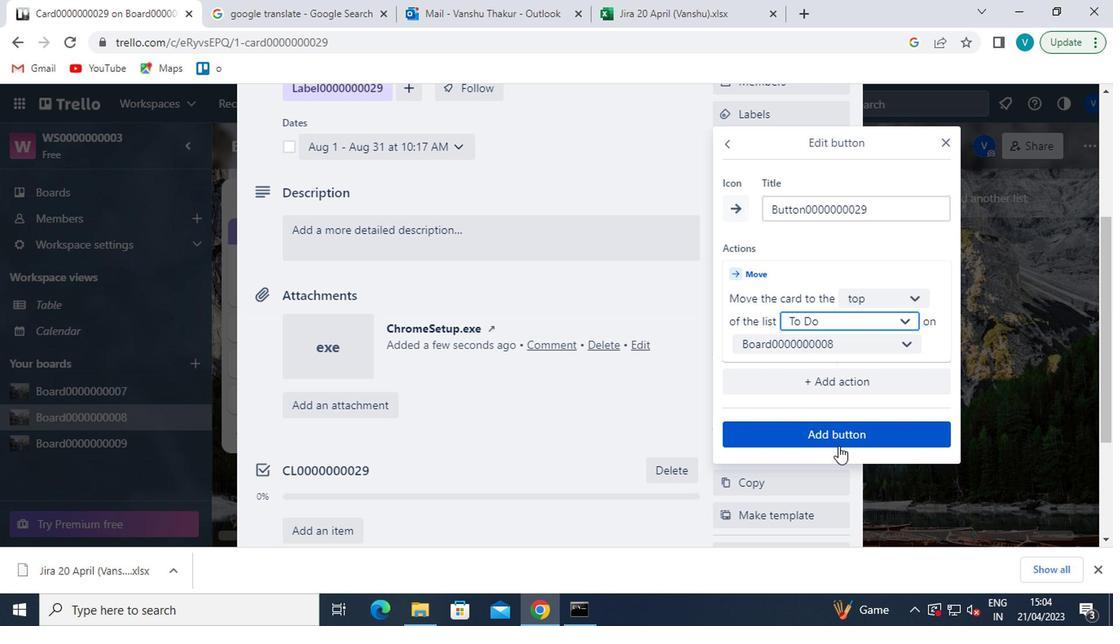 
Action: Mouse pressed left at (839, 438)
Screenshot: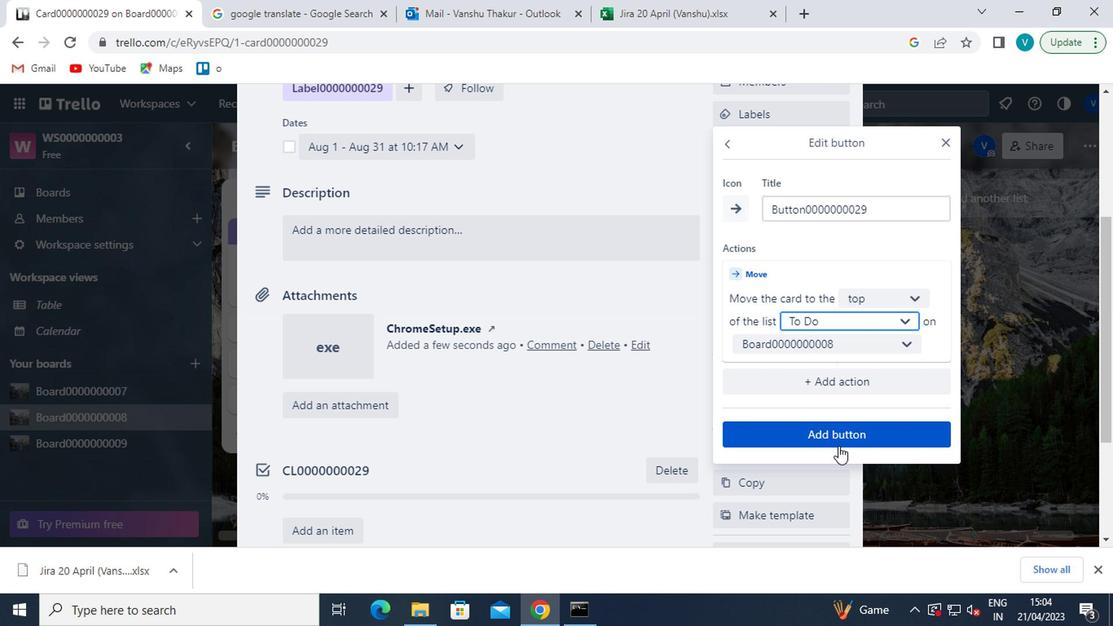 
Action: Mouse moved to (506, 245)
Screenshot: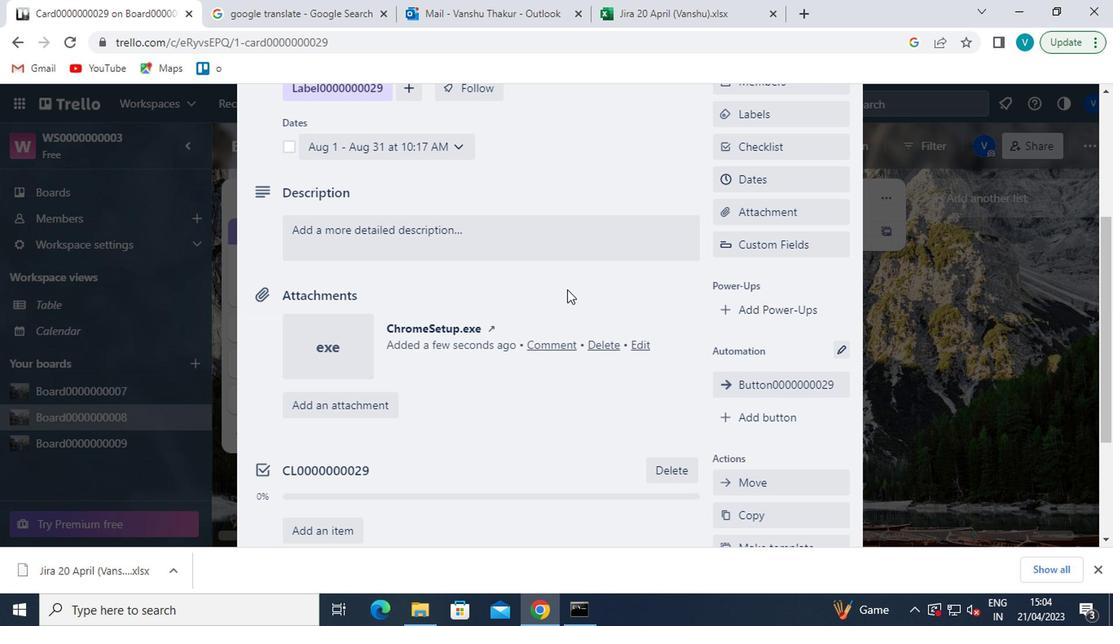 
Action: Mouse pressed left at (506, 245)
Screenshot: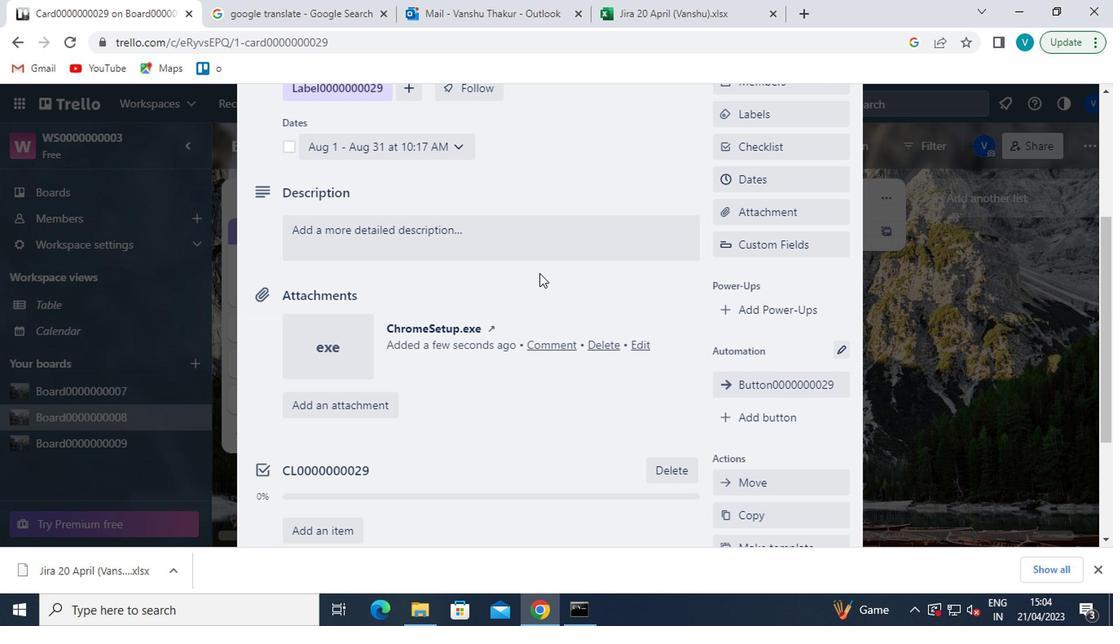 
Action: Mouse moved to (514, 240)
Screenshot: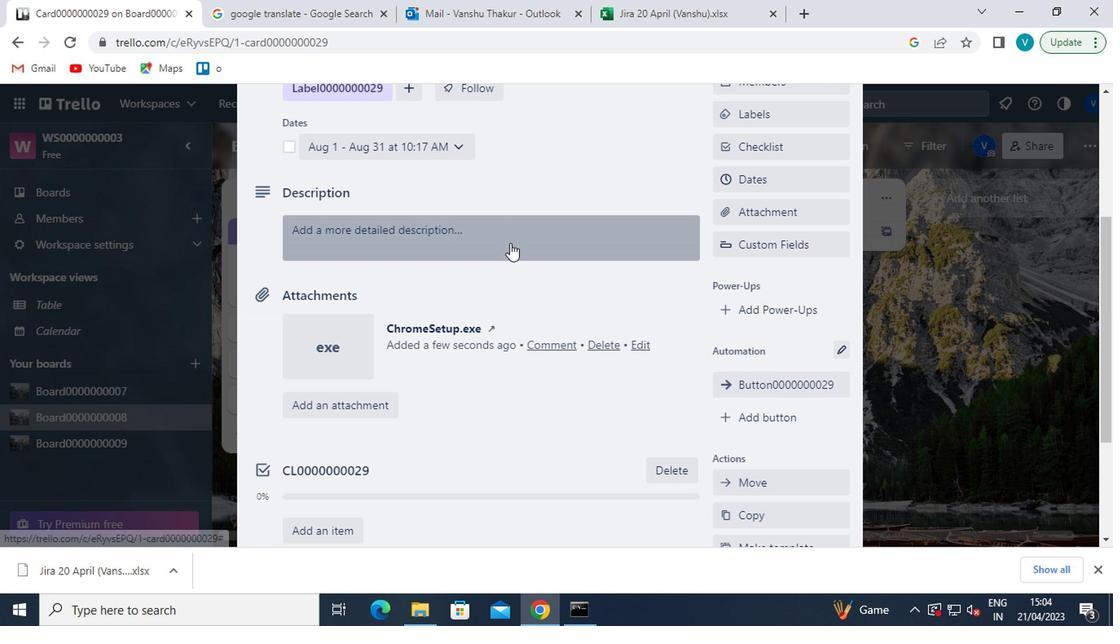 
Action: Key pressed <Key.shift>DS0000000029
Screenshot: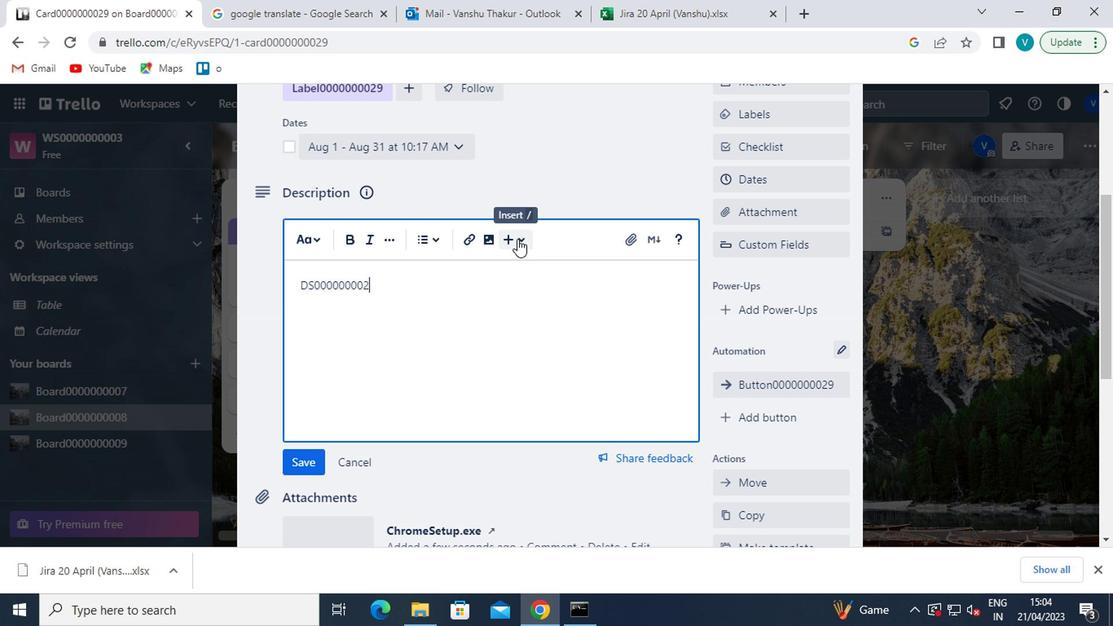 
Action: Mouse moved to (312, 456)
Screenshot: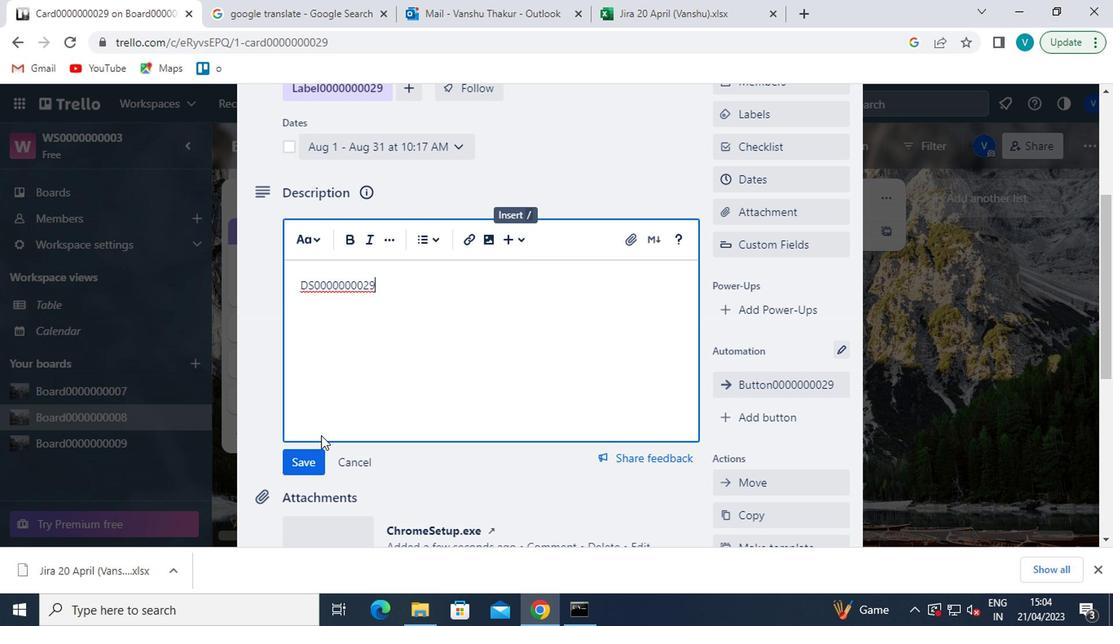 
Action: Mouse pressed left at (312, 456)
Screenshot: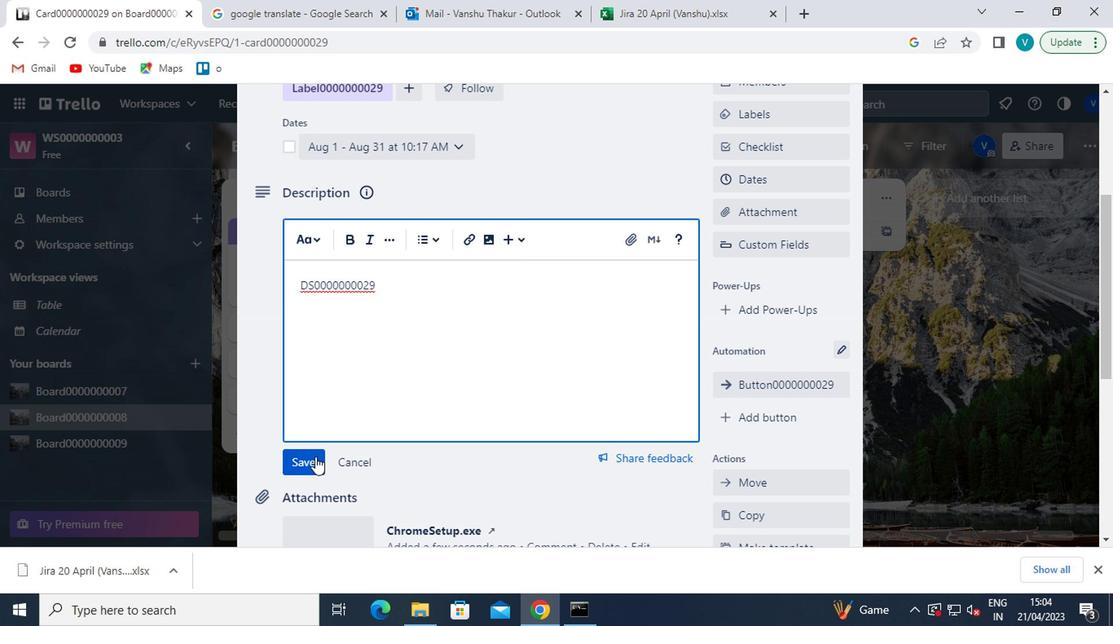 
Action: Mouse moved to (347, 415)
Screenshot: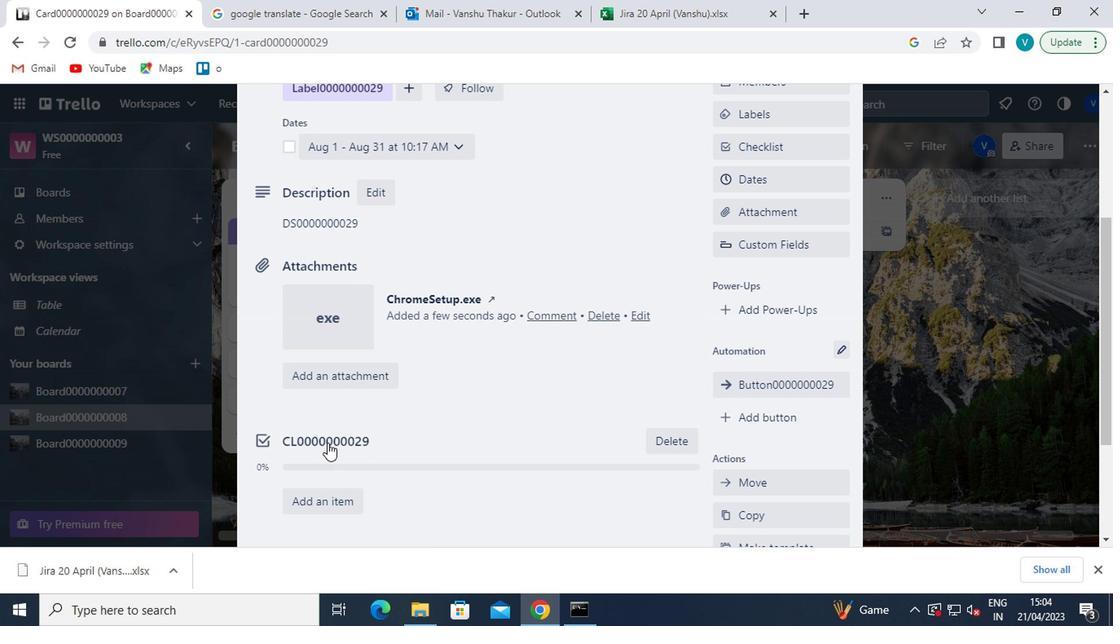
Action: Mouse scrolled (347, 414) with delta (0, -1)
Screenshot: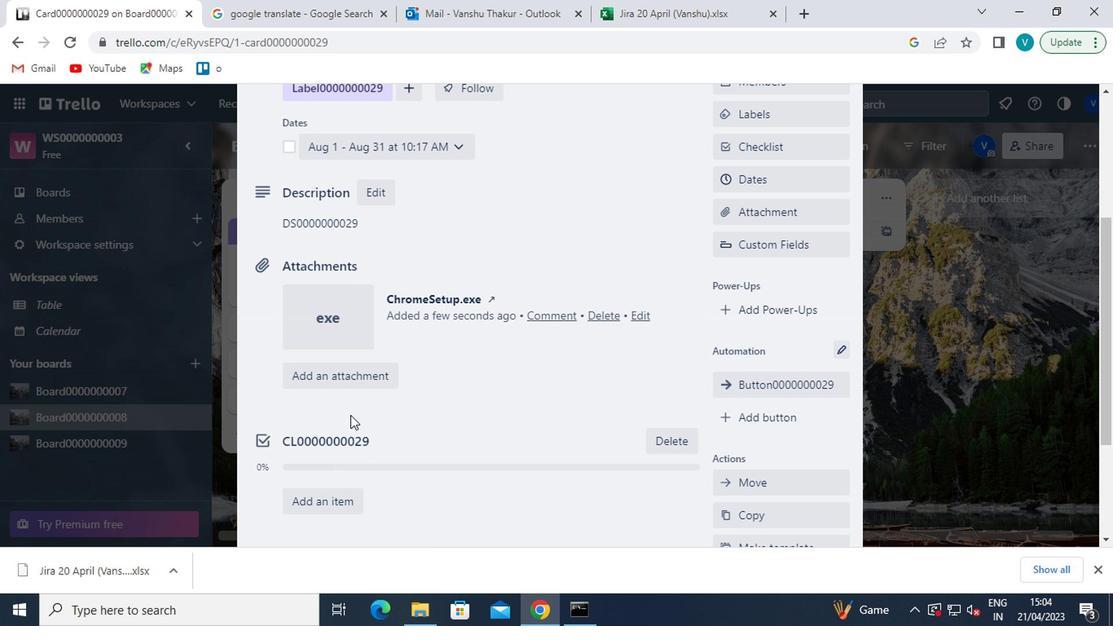 
Action: Mouse scrolled (347, 414) with delta (0, -1)
Screenshot: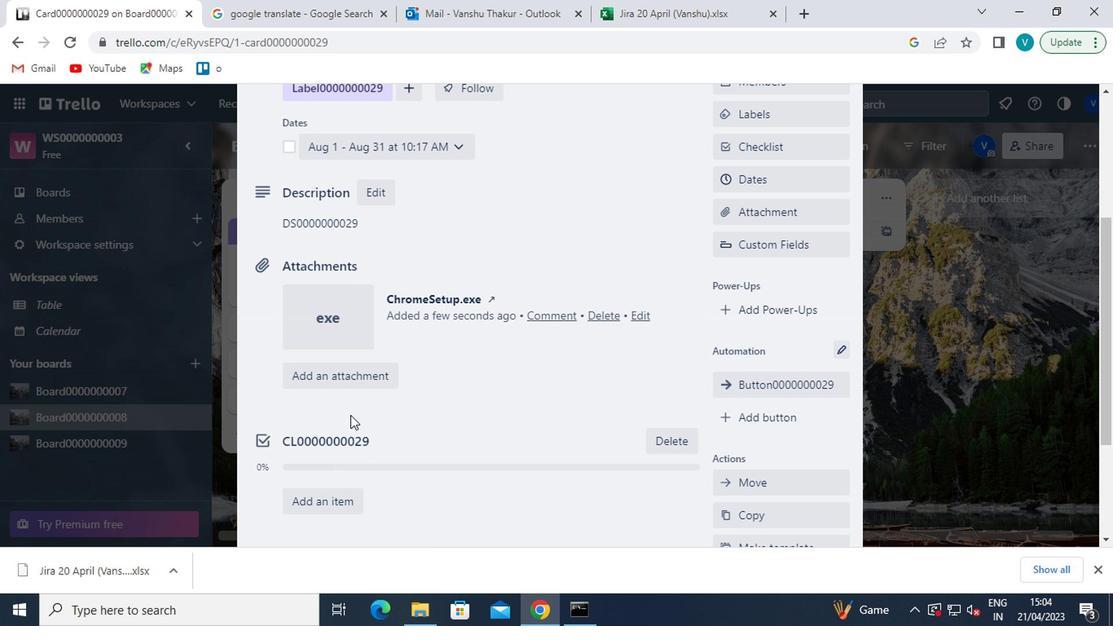 
Action: Mouse moved to (349, 424)
Screenshot: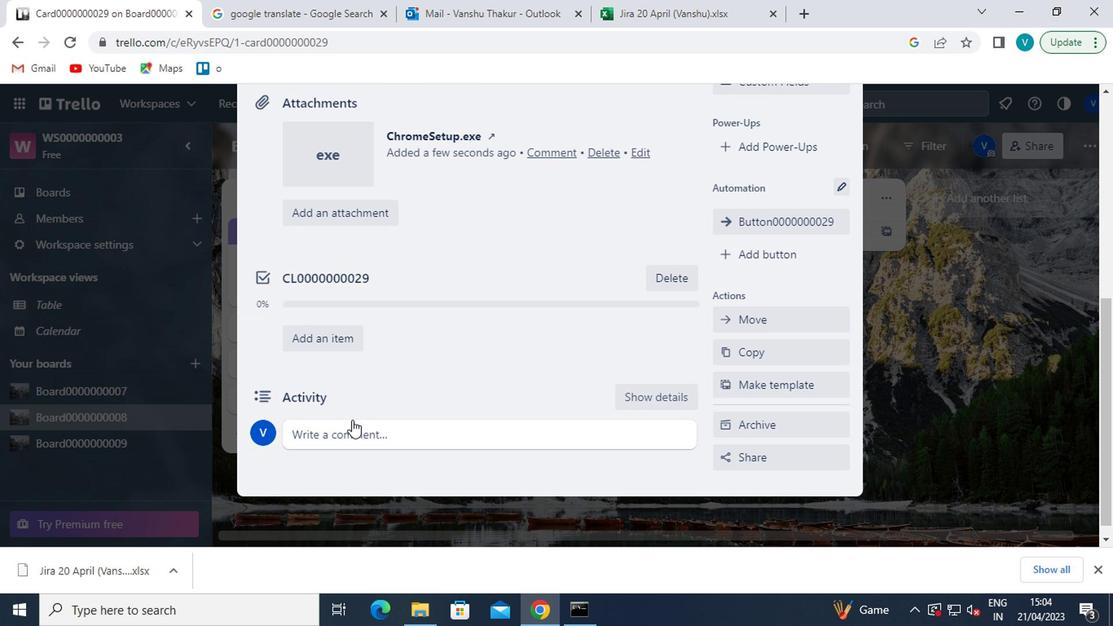 
Action: Mouse pressed left at (349, 424)
Screenshot: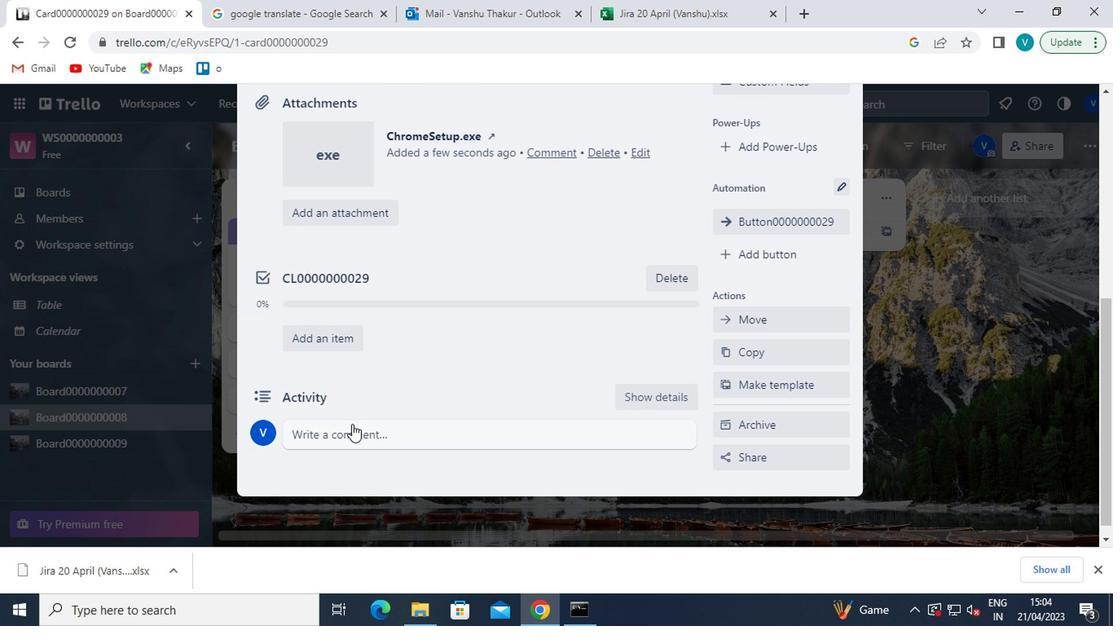 
Action: Mouse moved to (349, 428)
Screenshot: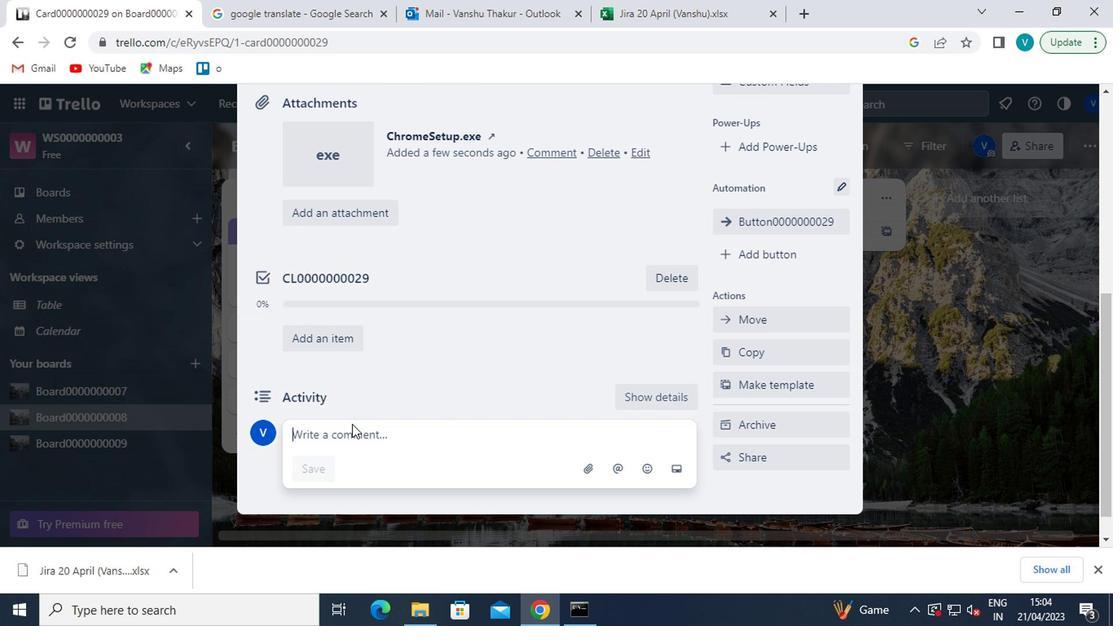 
Action: Key pressed <Key.shift>C<<Key.backspace><Key.shift>M0000000029
Screenshot: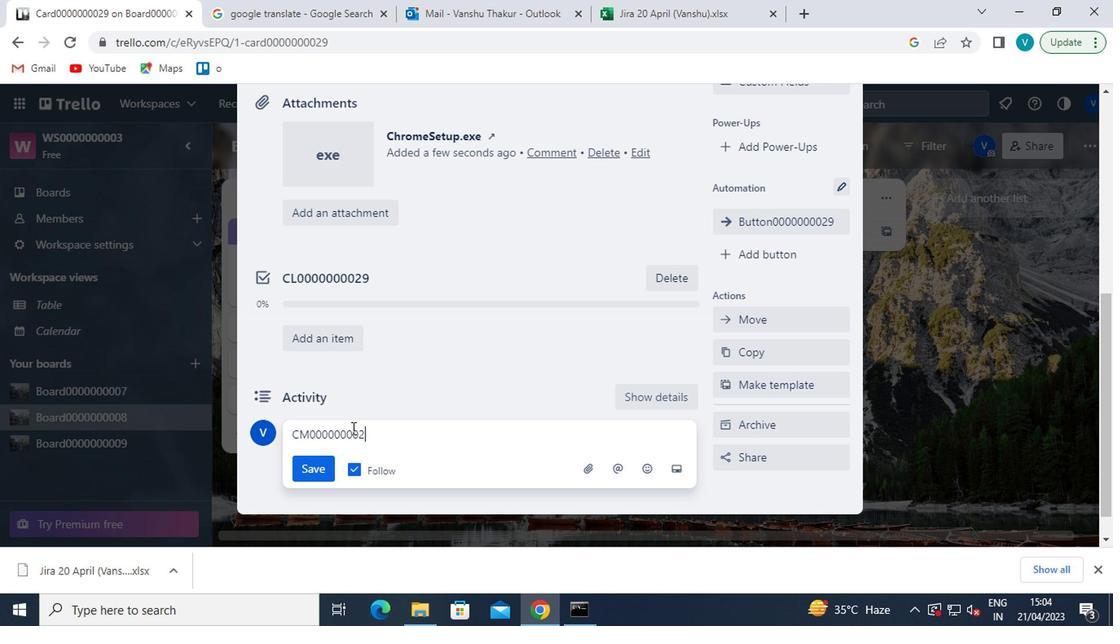 
Action: Mouse moved to (325, 458)
Screenshot: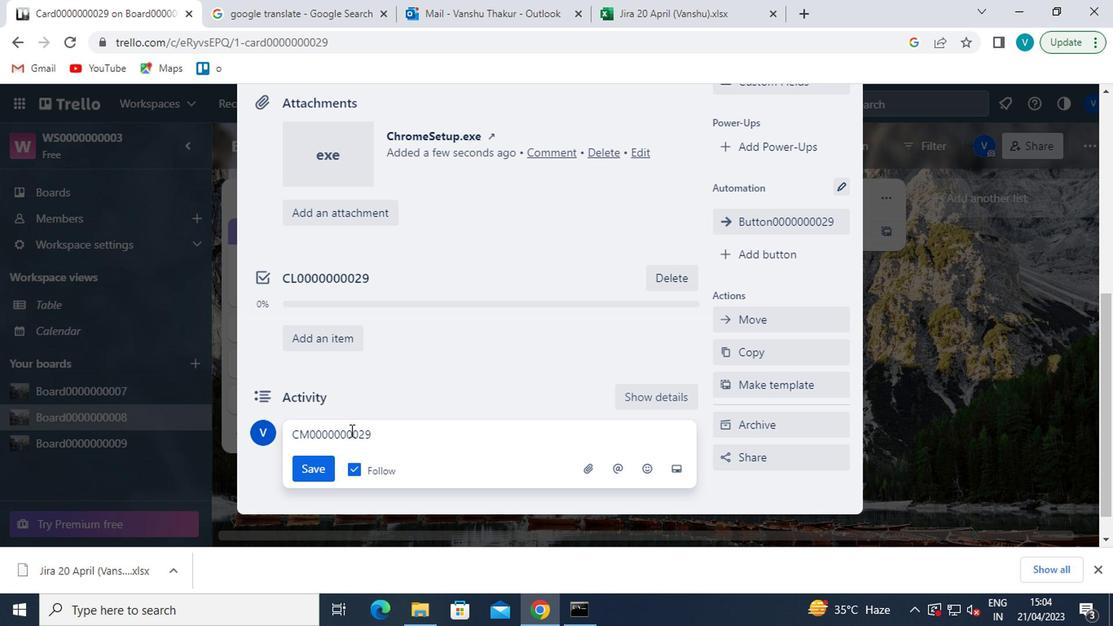 
Action: Mouse pressed left at (325, 458)
Screenshot: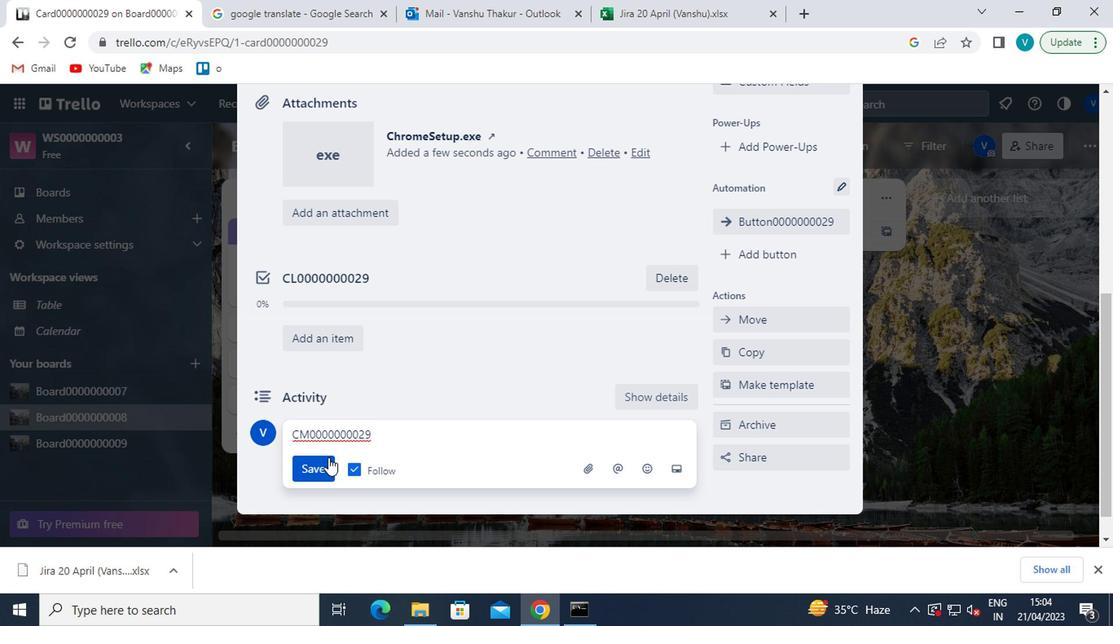 
Action: Mouse moved to (325, 458)
Screenshot: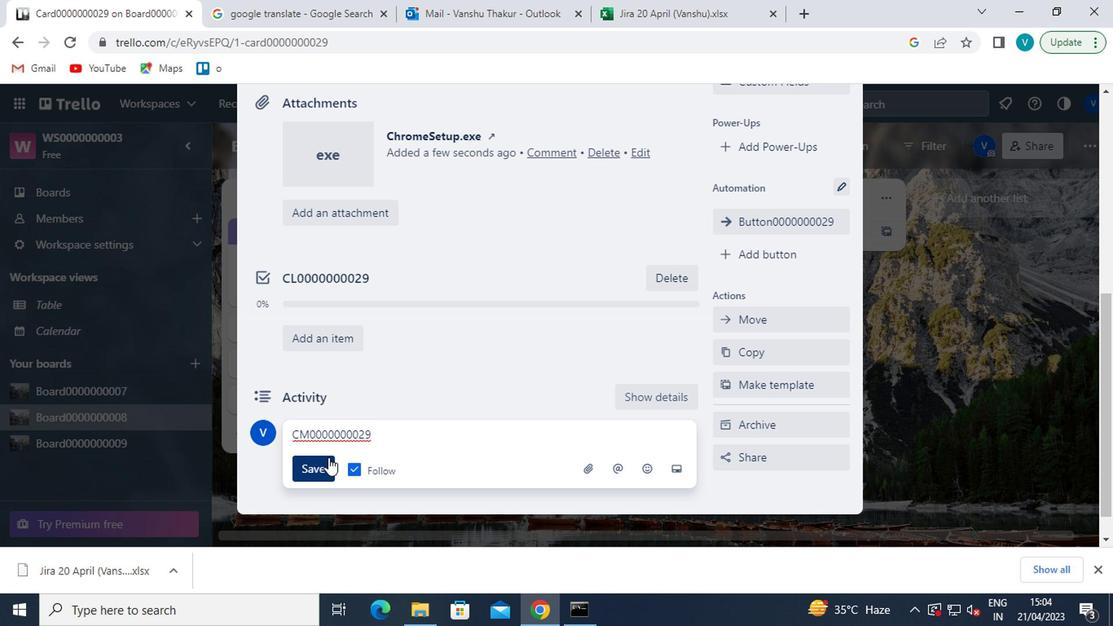 
